 Task: Create a rule when a due date more than days from now is removed from a card by anyone.
Action: Mouse moved to (868, 258)
Screenshot: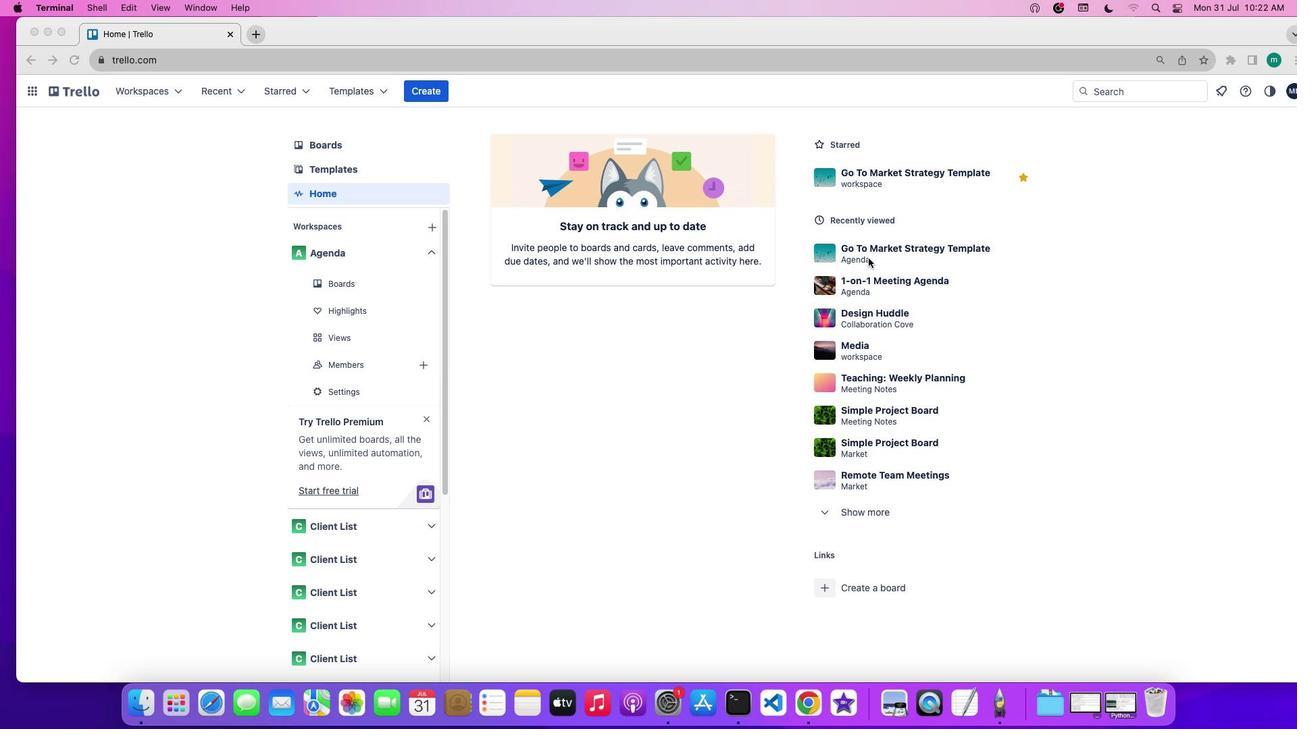 
Action: Mouse pressed left at (868, 258)
Screenshot: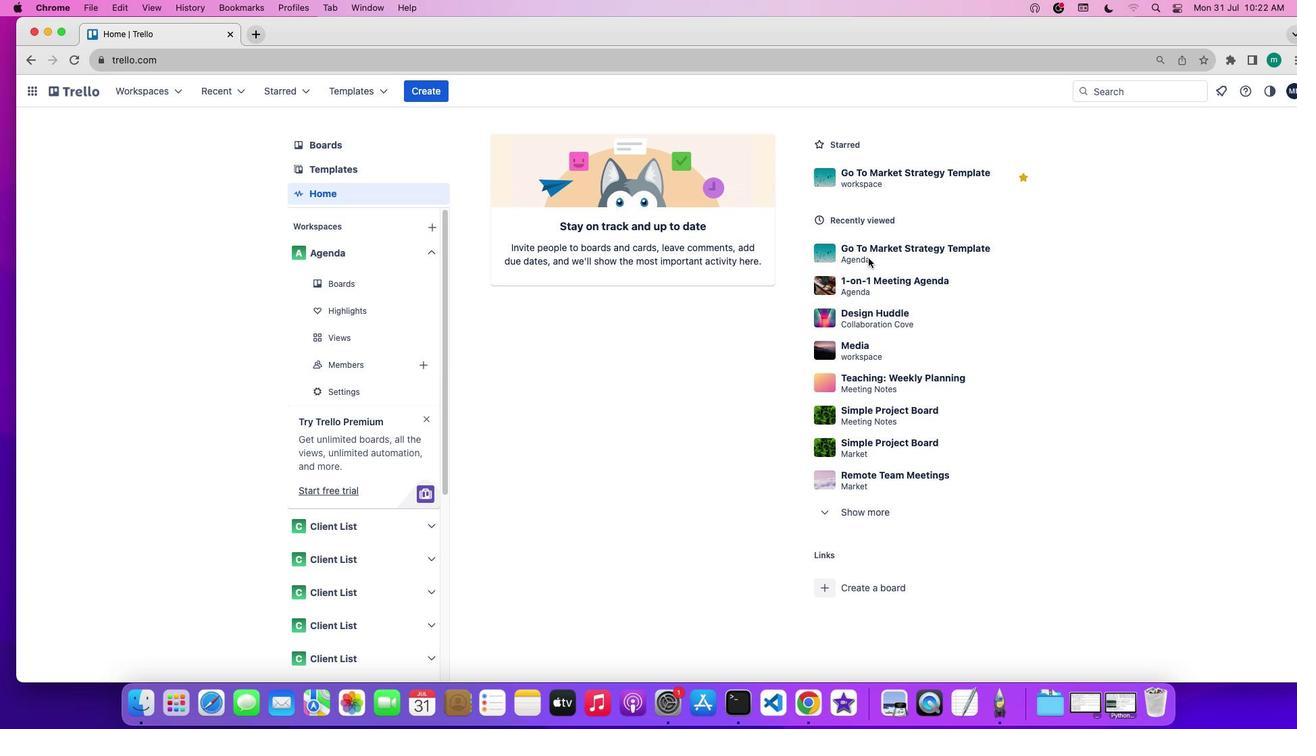 
Action: Mouse pressed left at (868, 258)
Screenshot: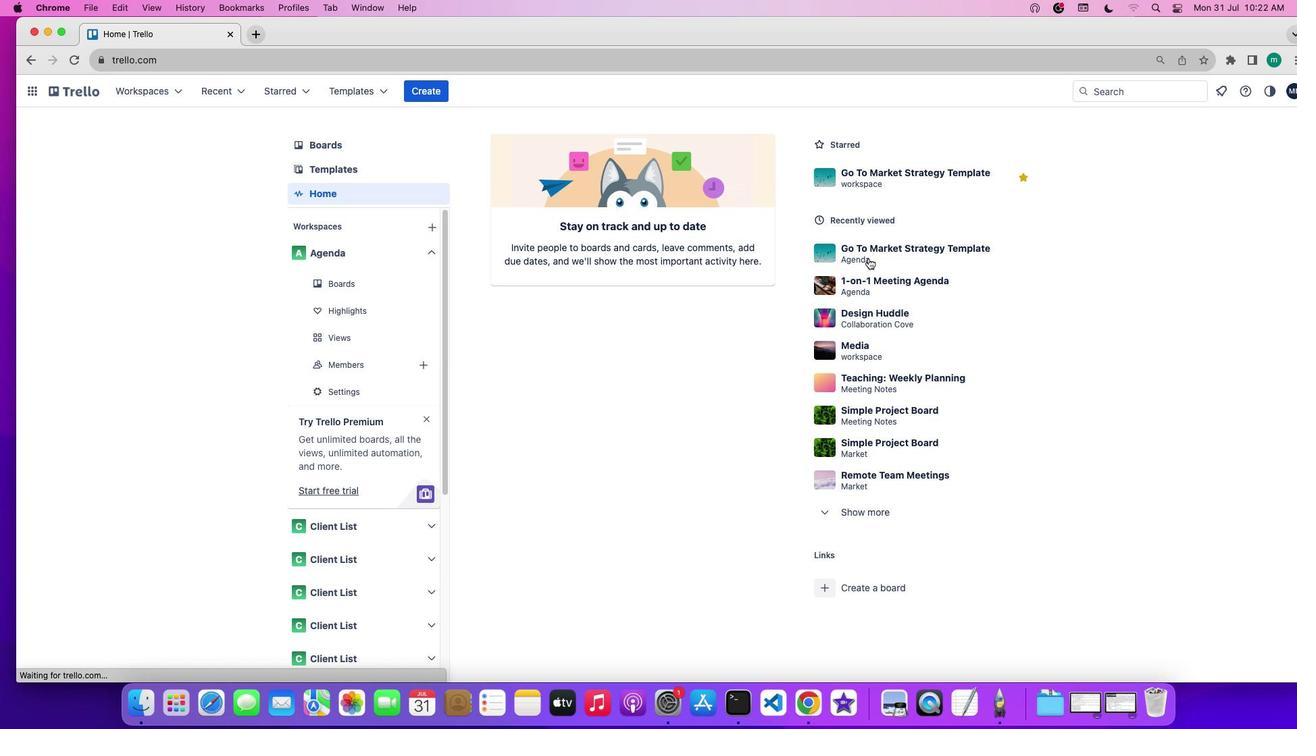 
Action: Mouse moved to (1124, 294)
Screenshot: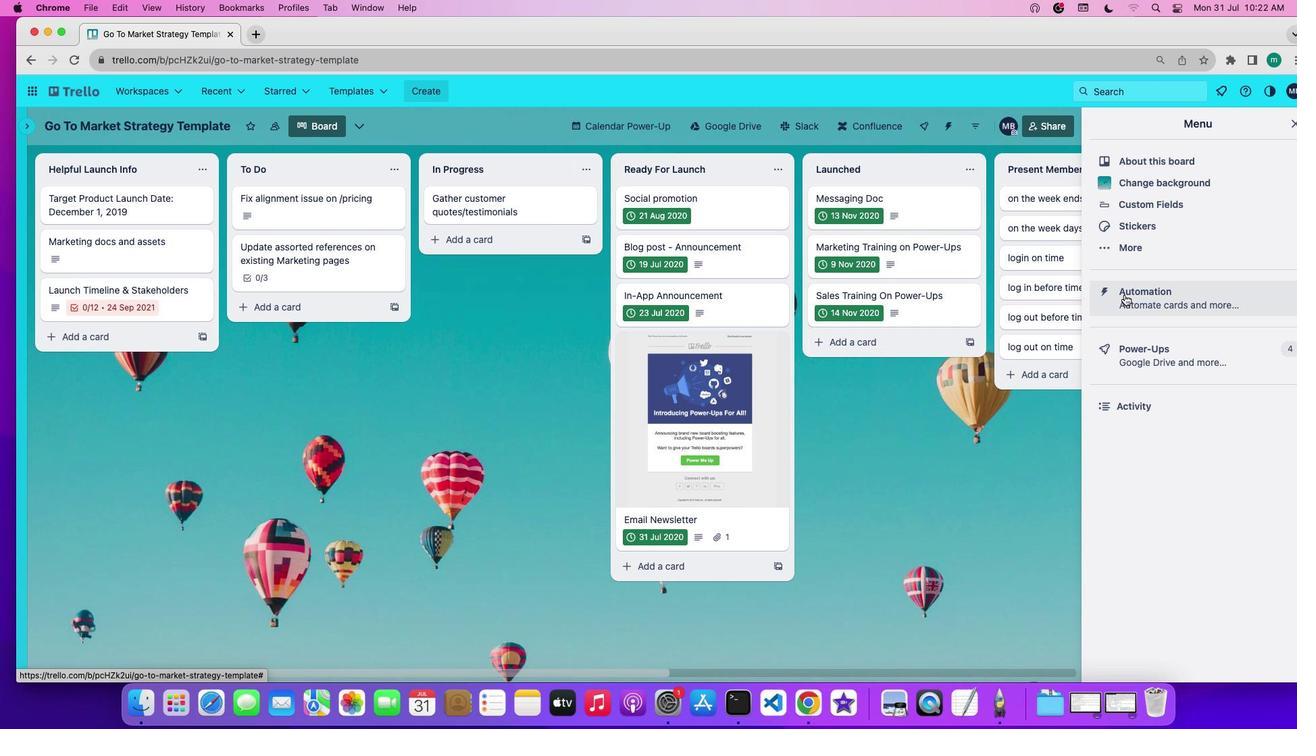 
Action: Mouse pressed left at (1124, 294)
Screenshot: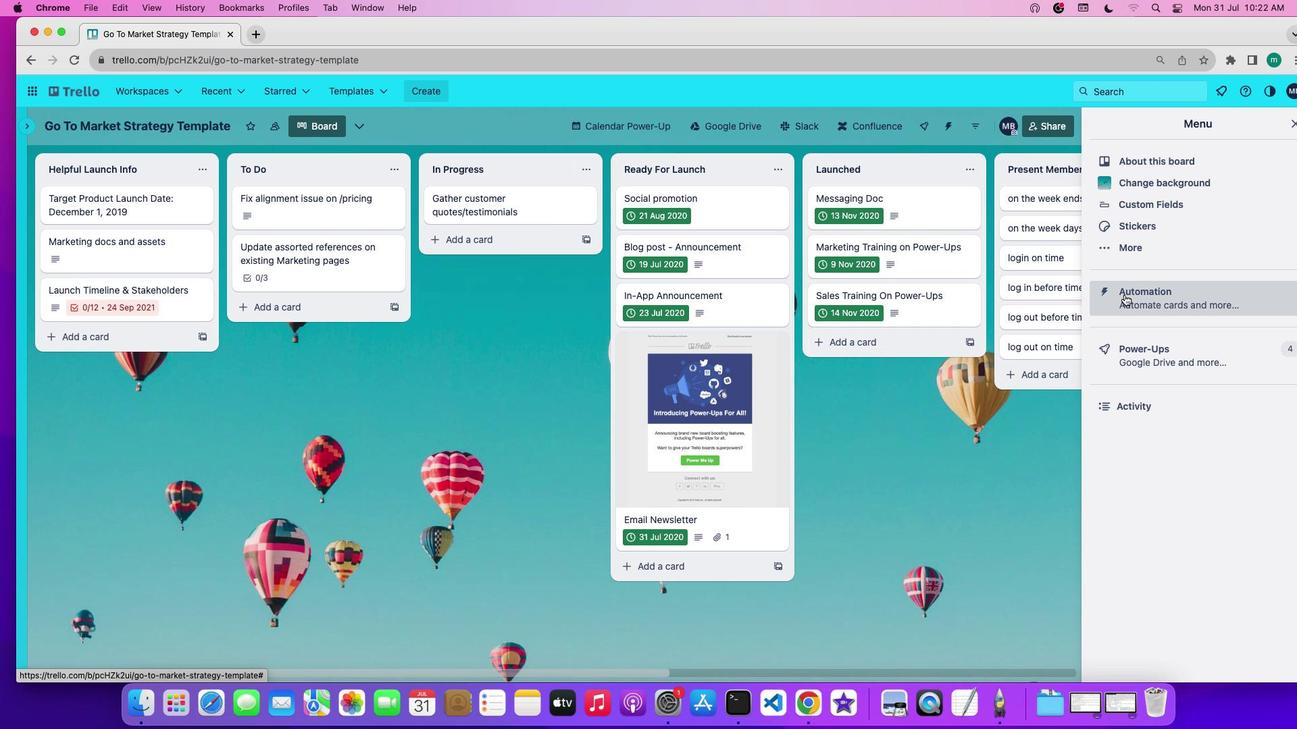 
Action: Mouse moved to (107, 244)
Screenshot: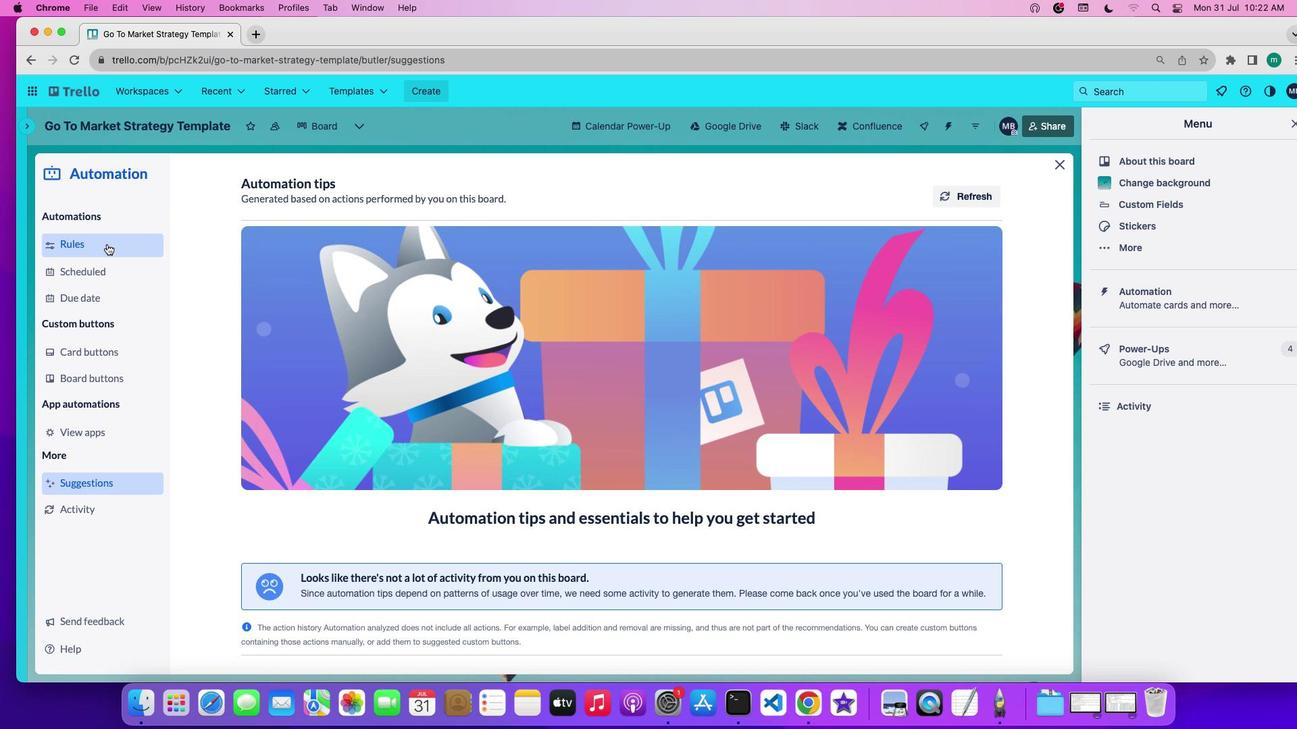 
Action: Mouse pressed left at (107, 244)
Screenshot: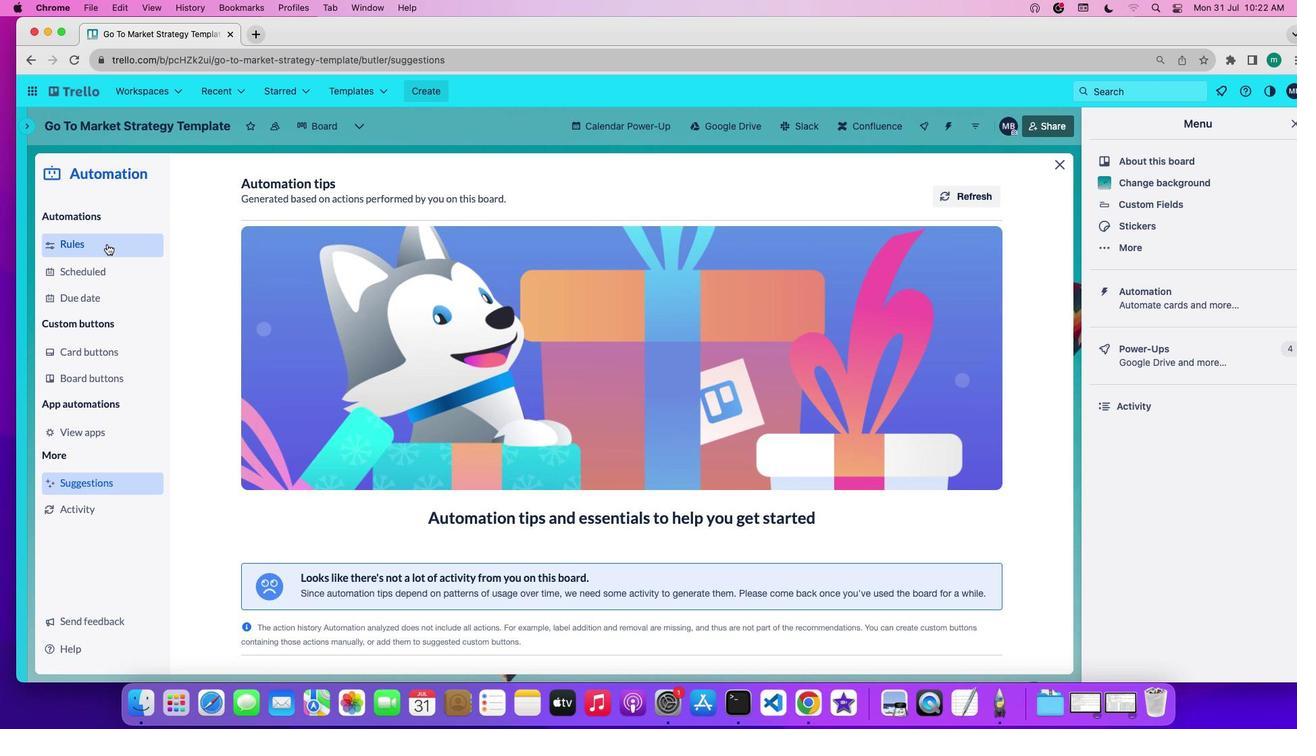 
Action: Mouse moved to (337, 481)
Screenshot: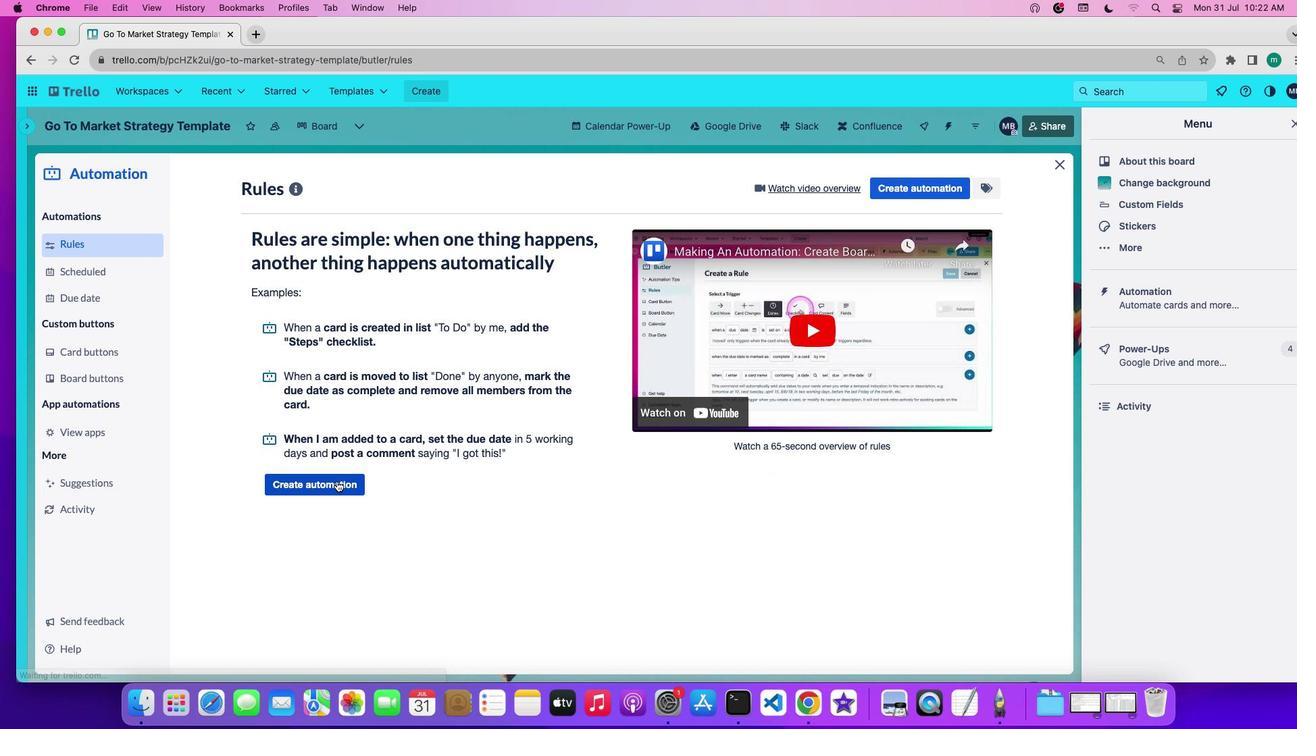 
Action: Mouse pressed left at (337, 481)
Screenshot: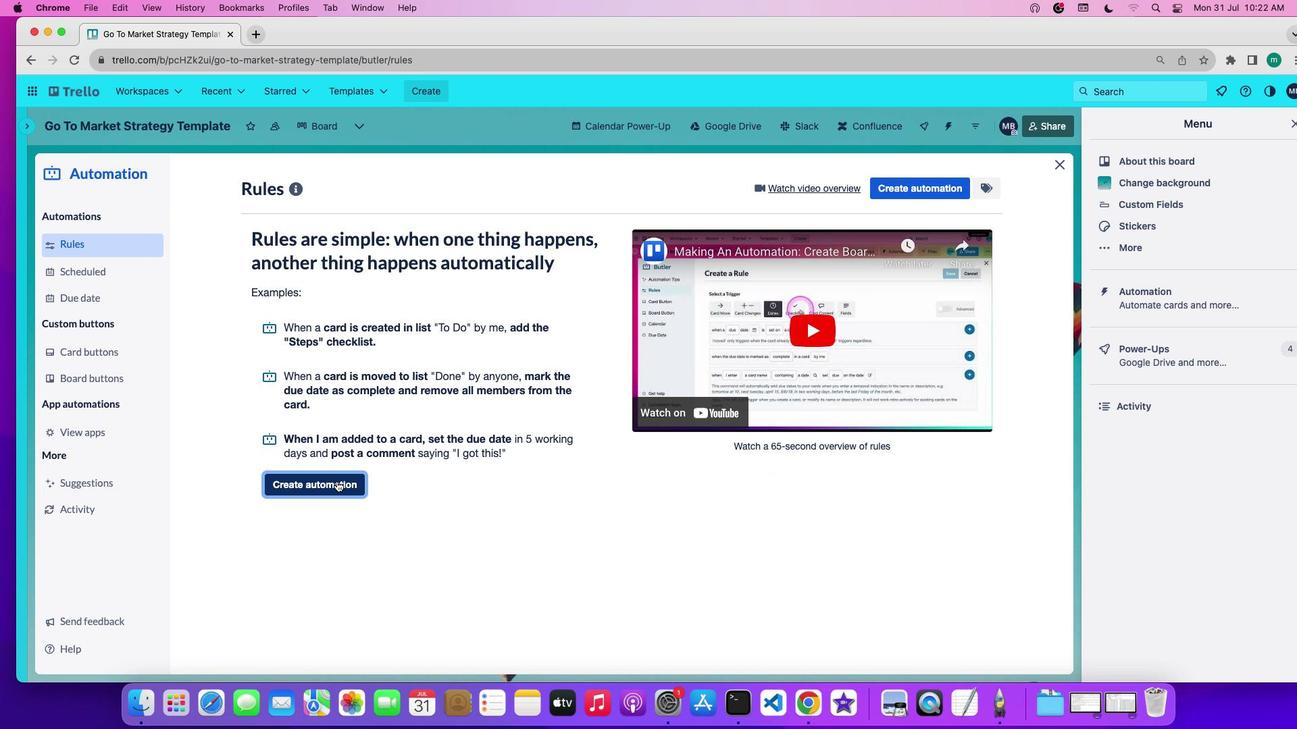 
Action: Mouse moved to (806, 324)
Screenshot: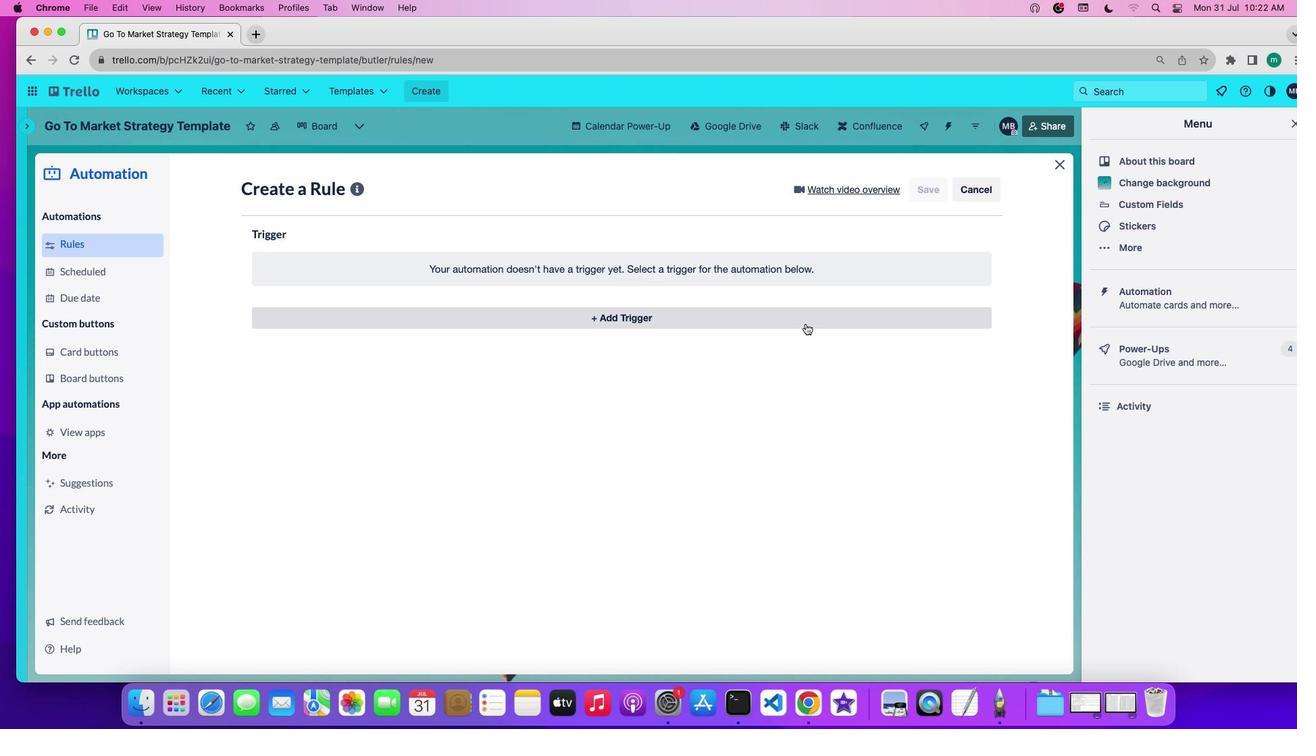 
Action: Mouse pressed left at (806, 324)
Screenshot: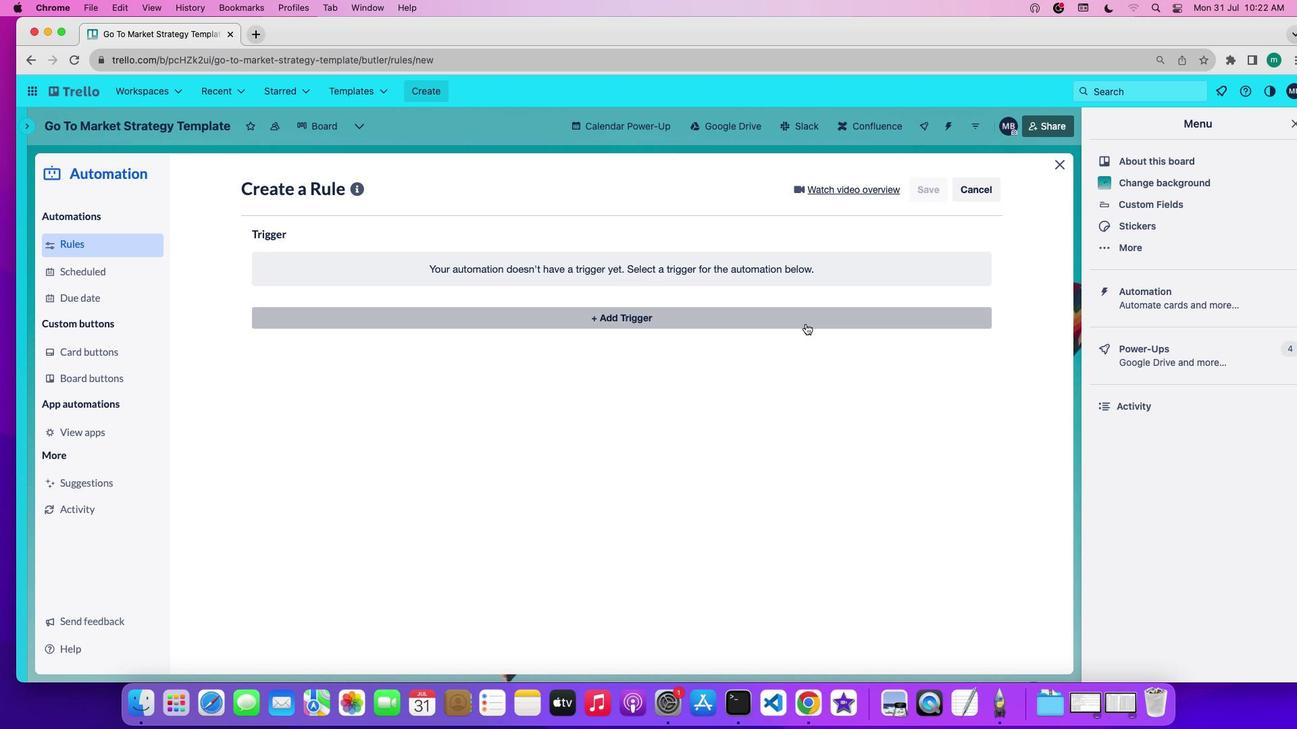 
Action: Mouse moved to (395, 361)
Screenshot: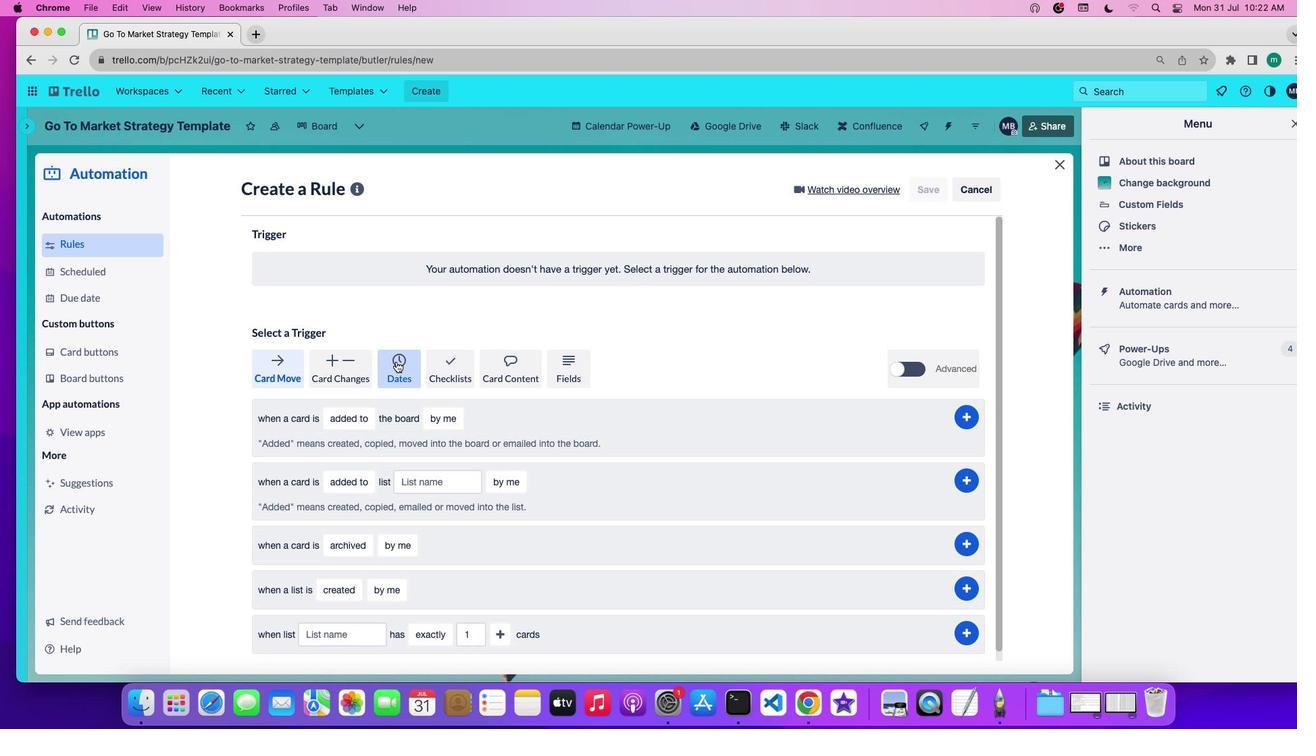 
Action: Mouse pressed left at (395, 361)
Screenshot: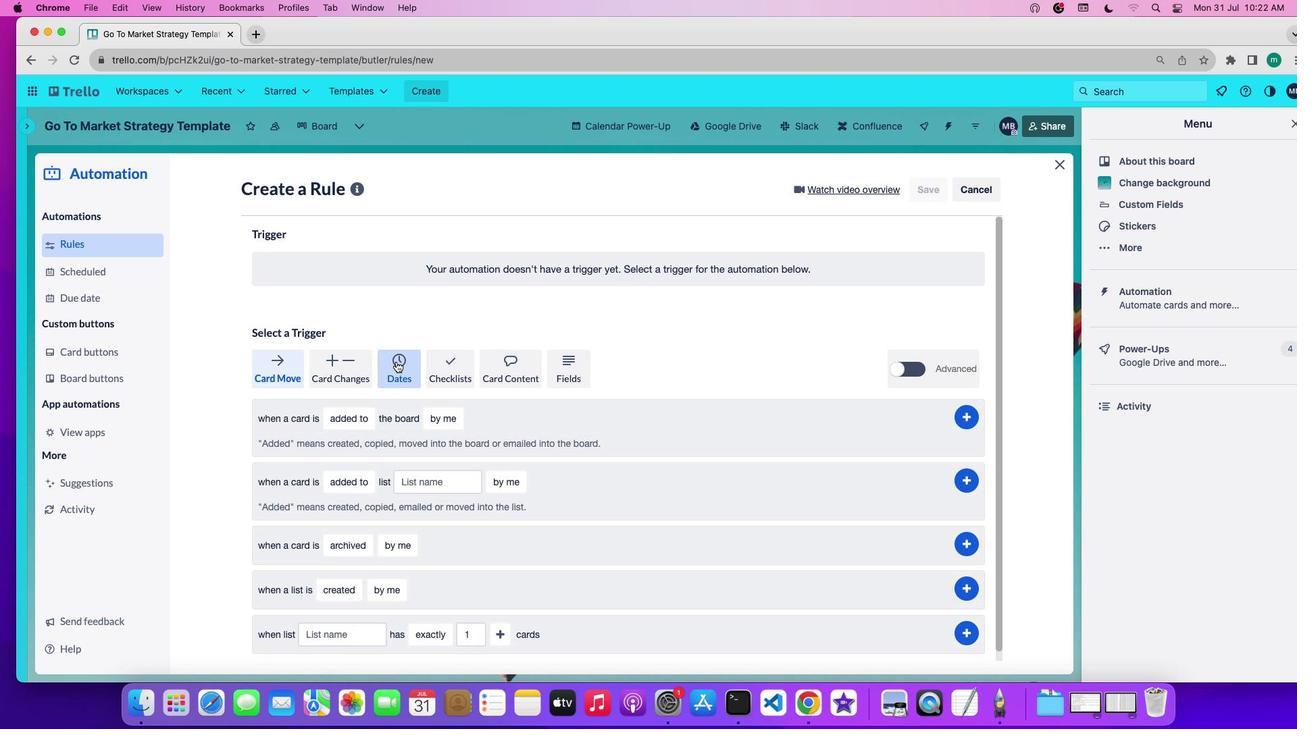 
Action: Mouse moved to (318, 412)
Screenshot: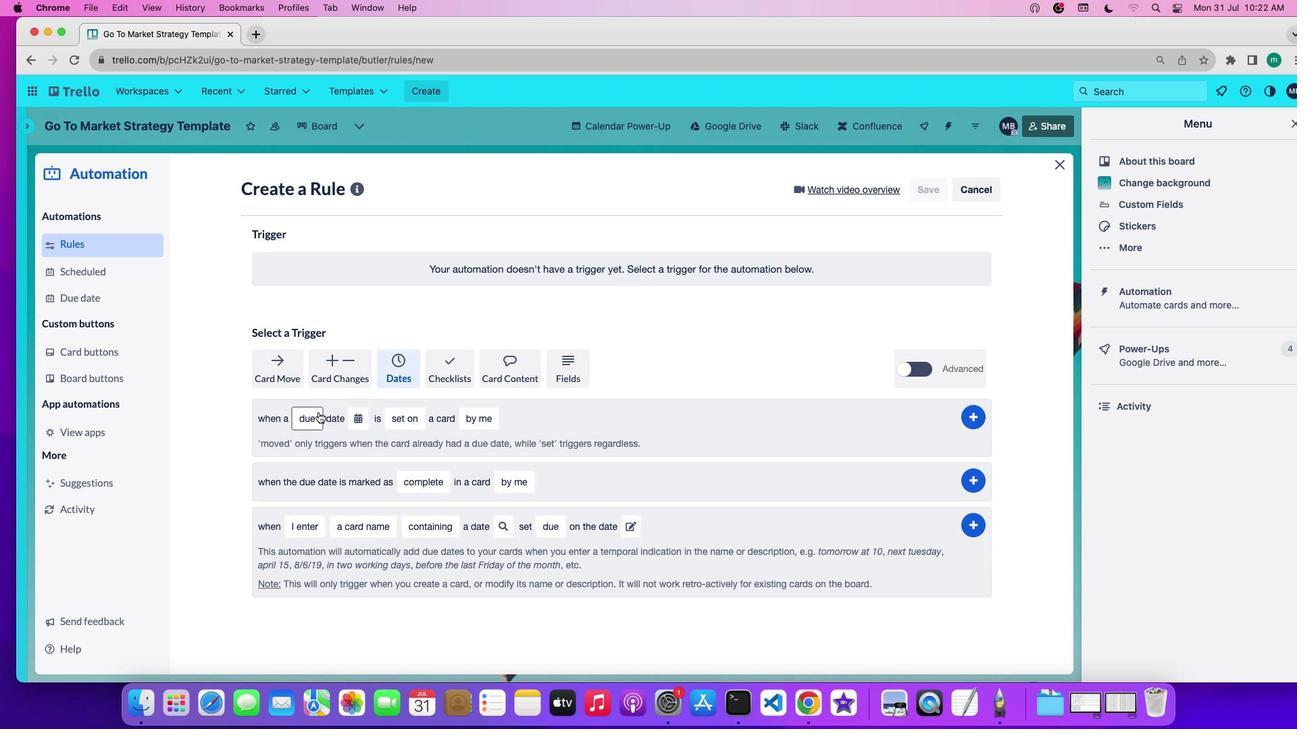 
Action: Mouse pressed left at (318, 412)
Screenshot: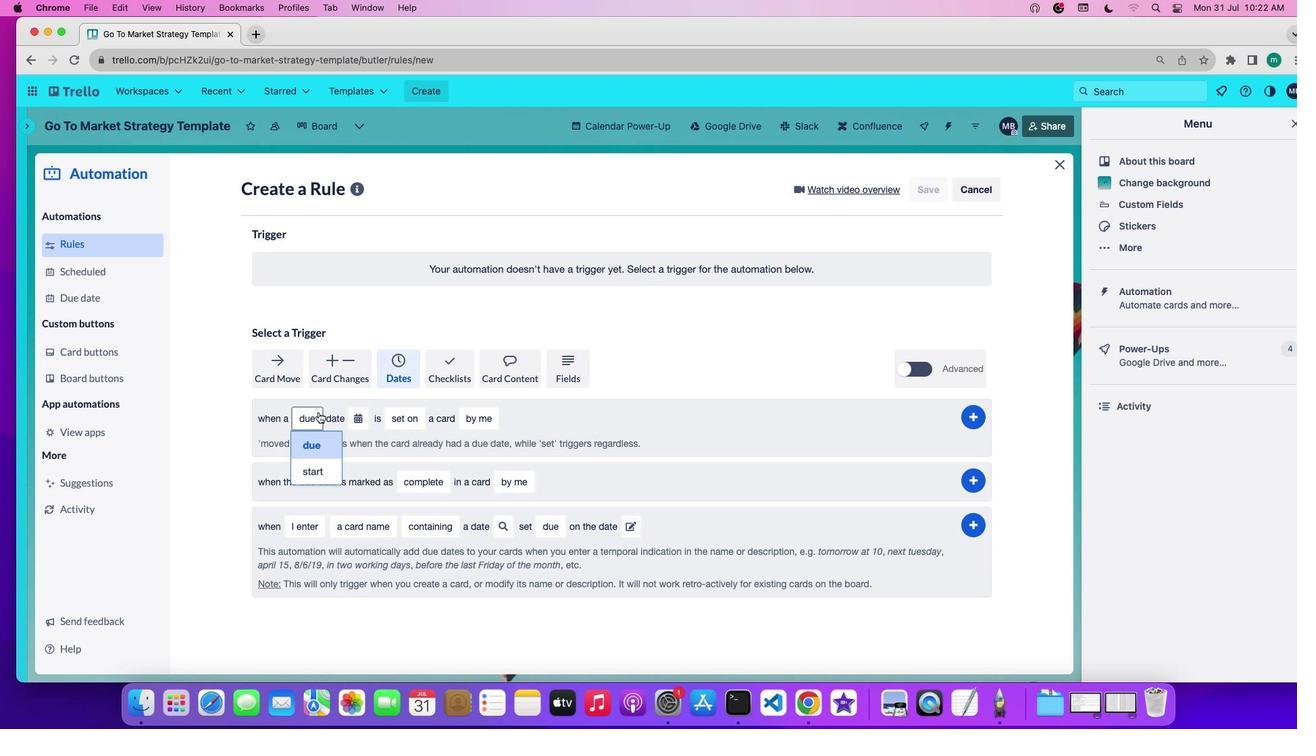 
Action: Mouse moved to (313, 441)
Screenshot: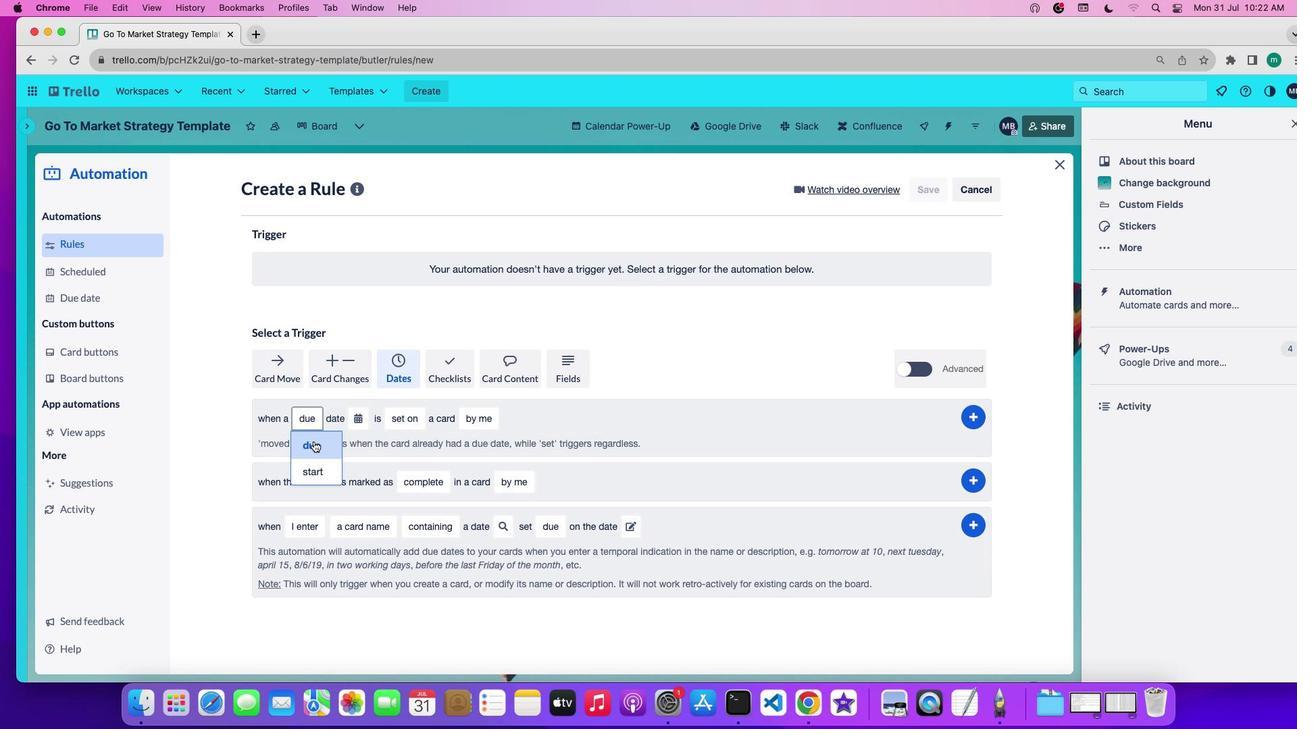 
Action: Mouse pressed left at (313, 441)
Screenshot: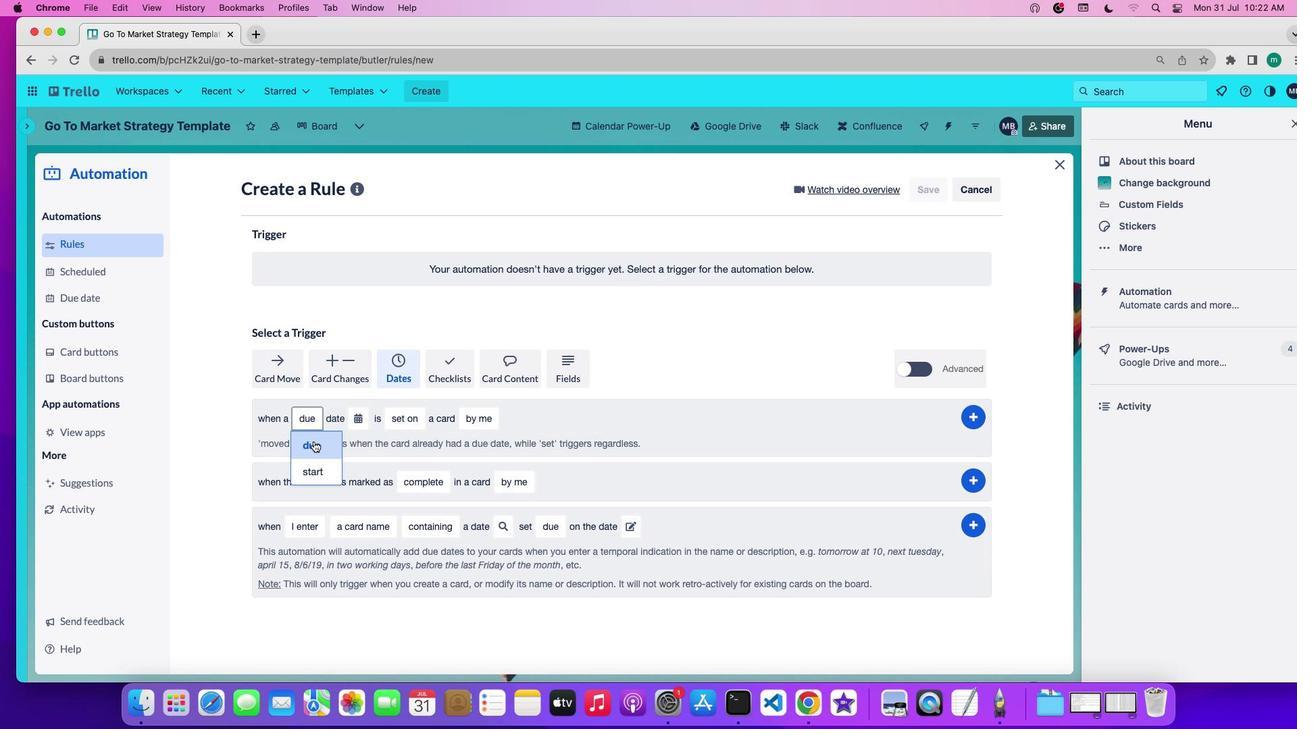 
Action: Mouse moved to (355, 418)
Screenshot: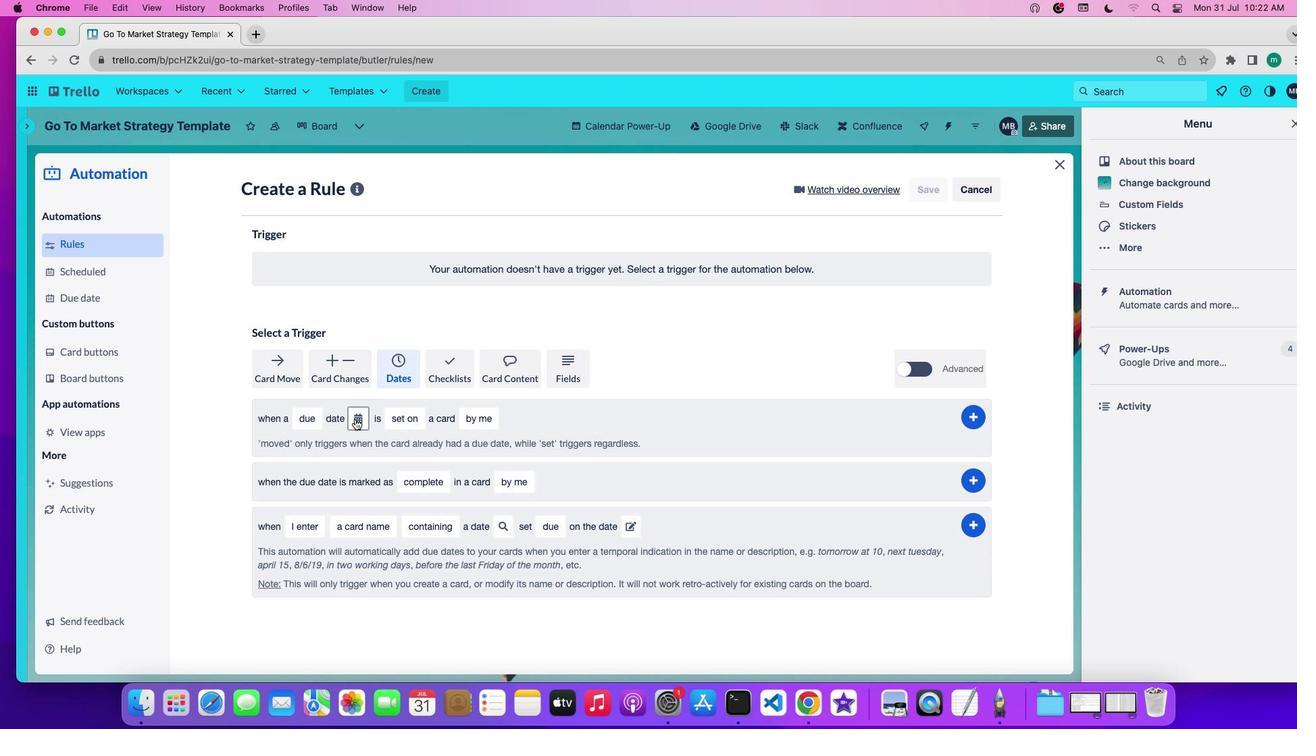 
Action: Mouse pressed left at (355, 418)
Screenshot: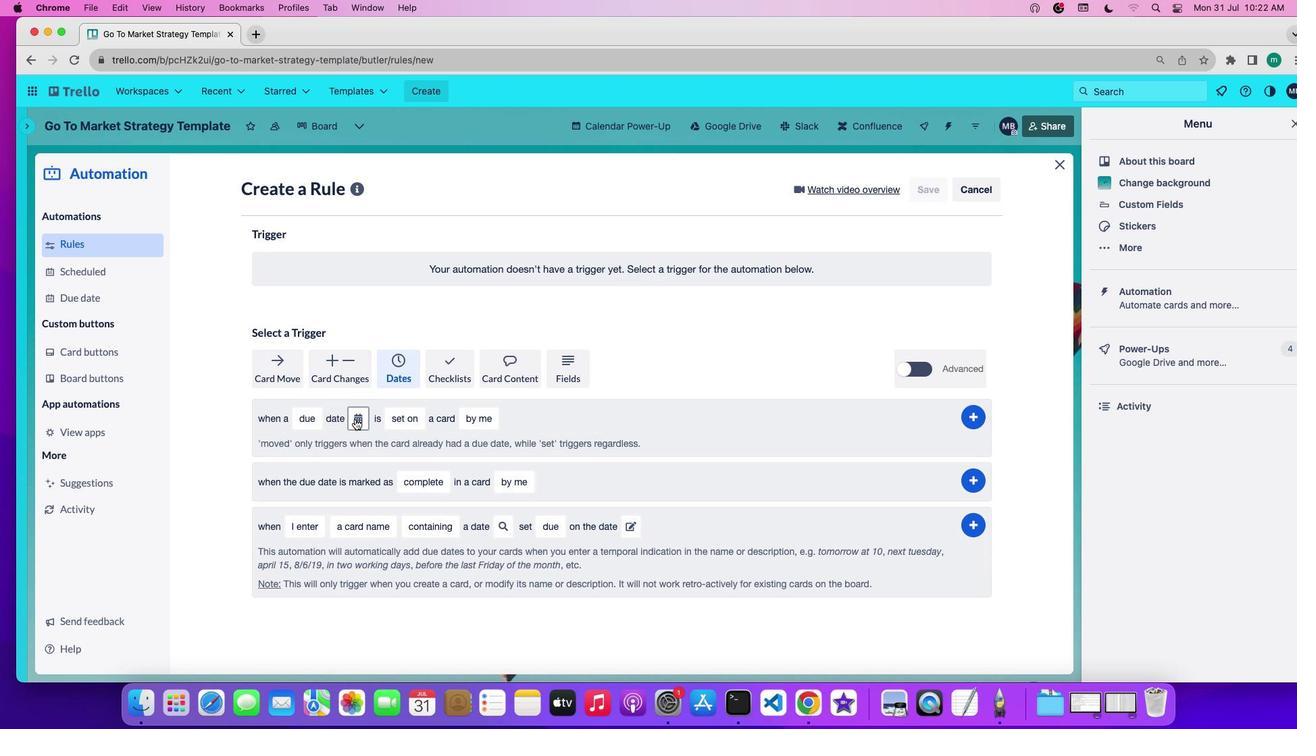 
Action: Mouse moved to (376, 505)
Screenshot: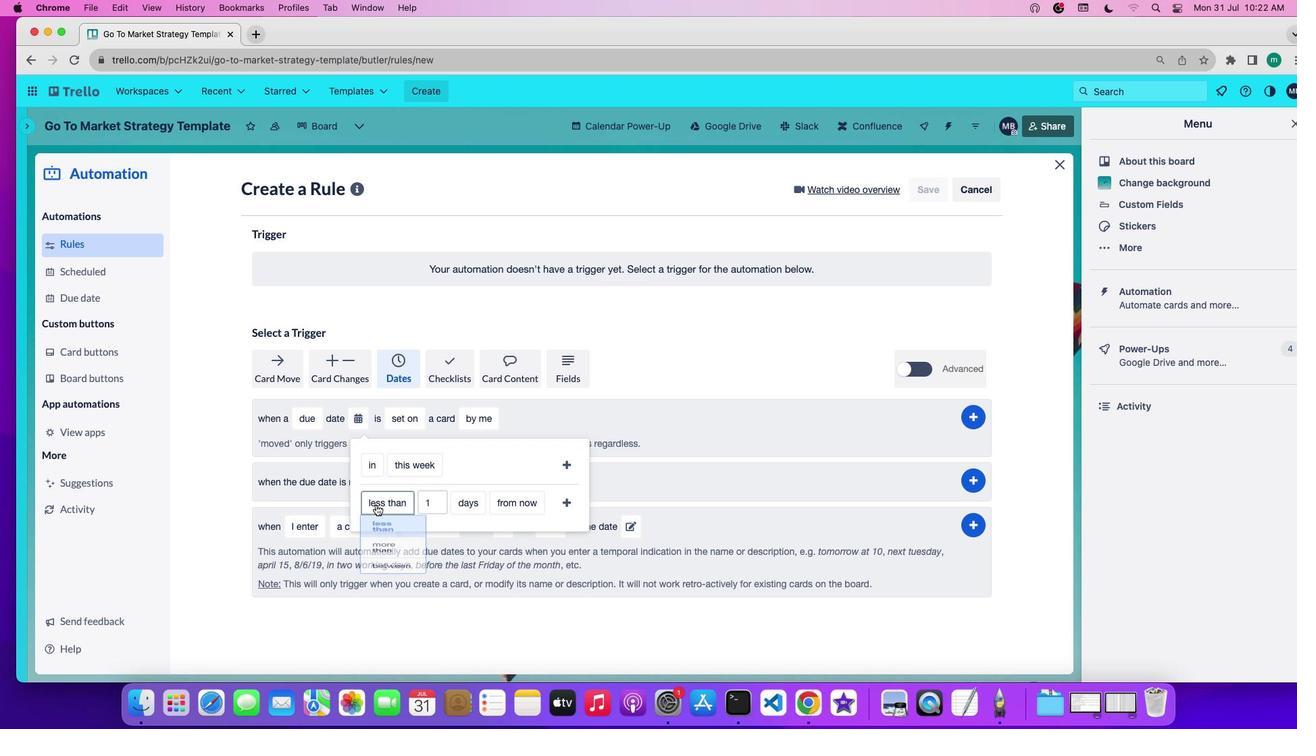 
Action: Mouse pressed left at (376, 505)
Screenshot: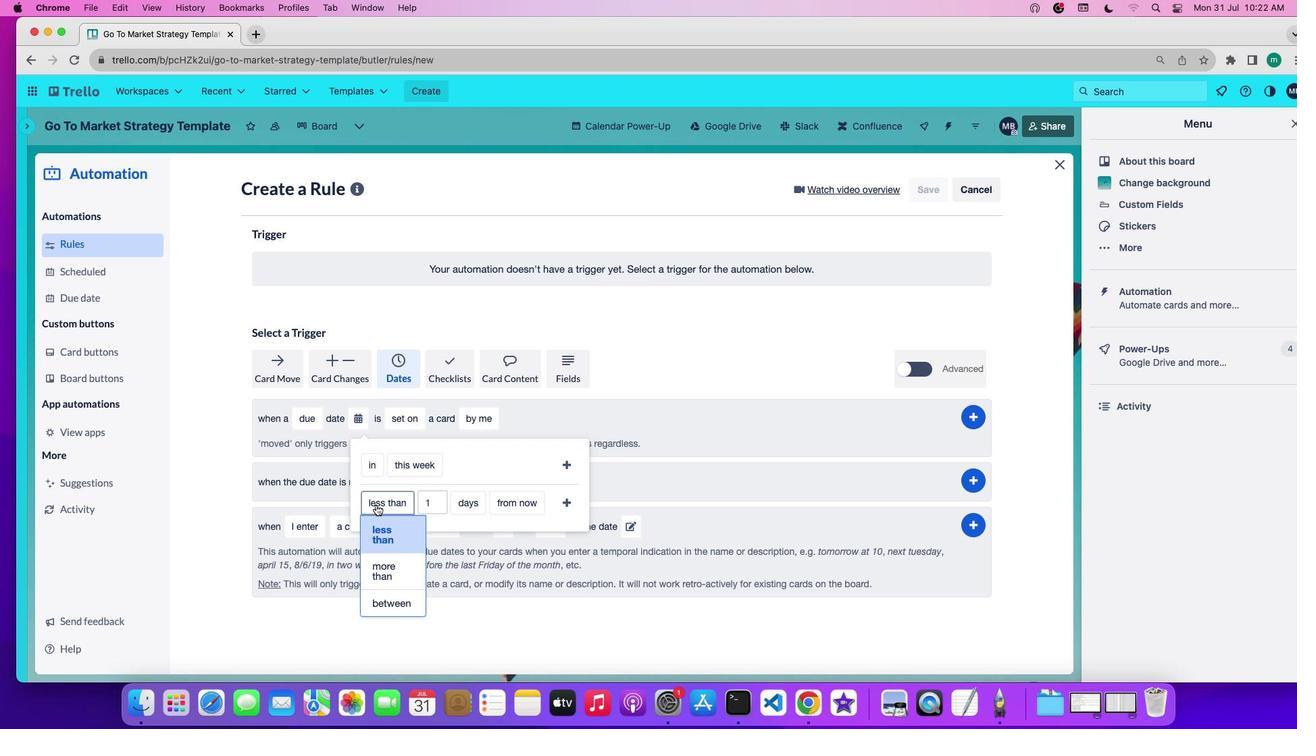 
Action: Mouse moved to (392, 572)
Screenshot: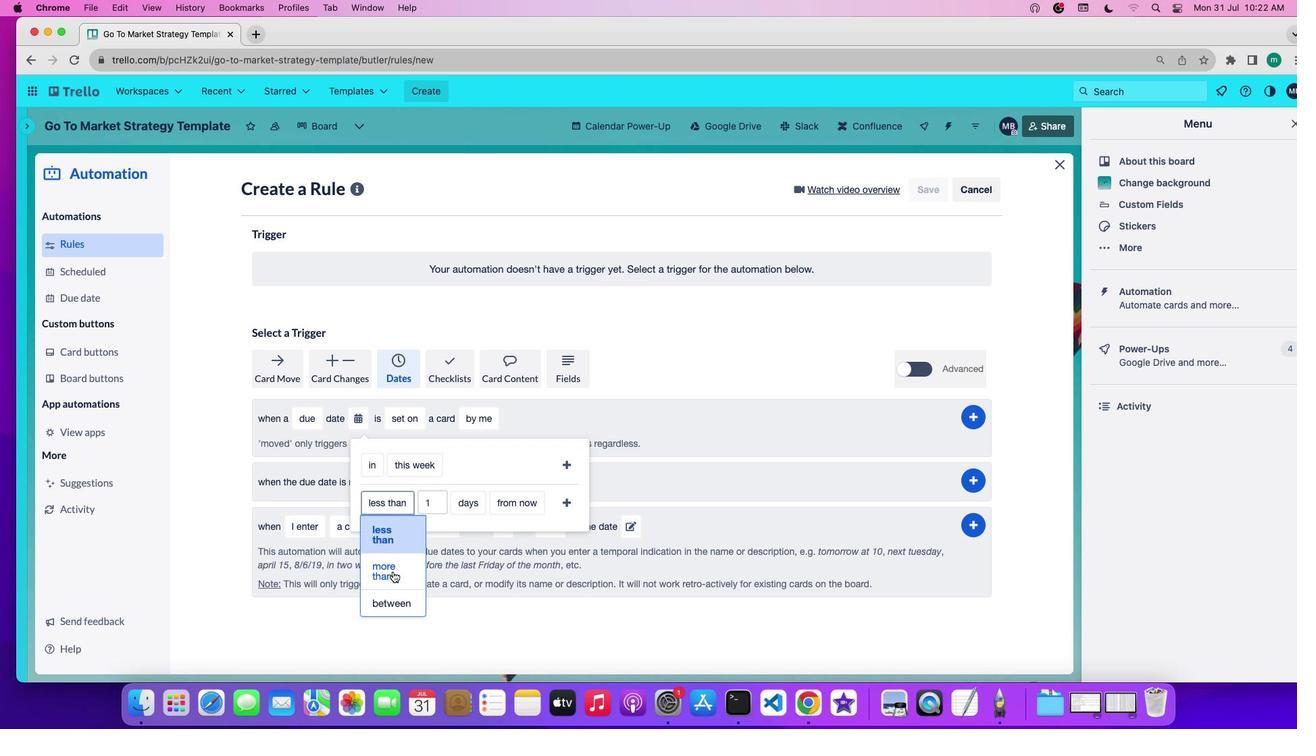 
Action: Mouse pressed left at (392, 572)
Screenshot: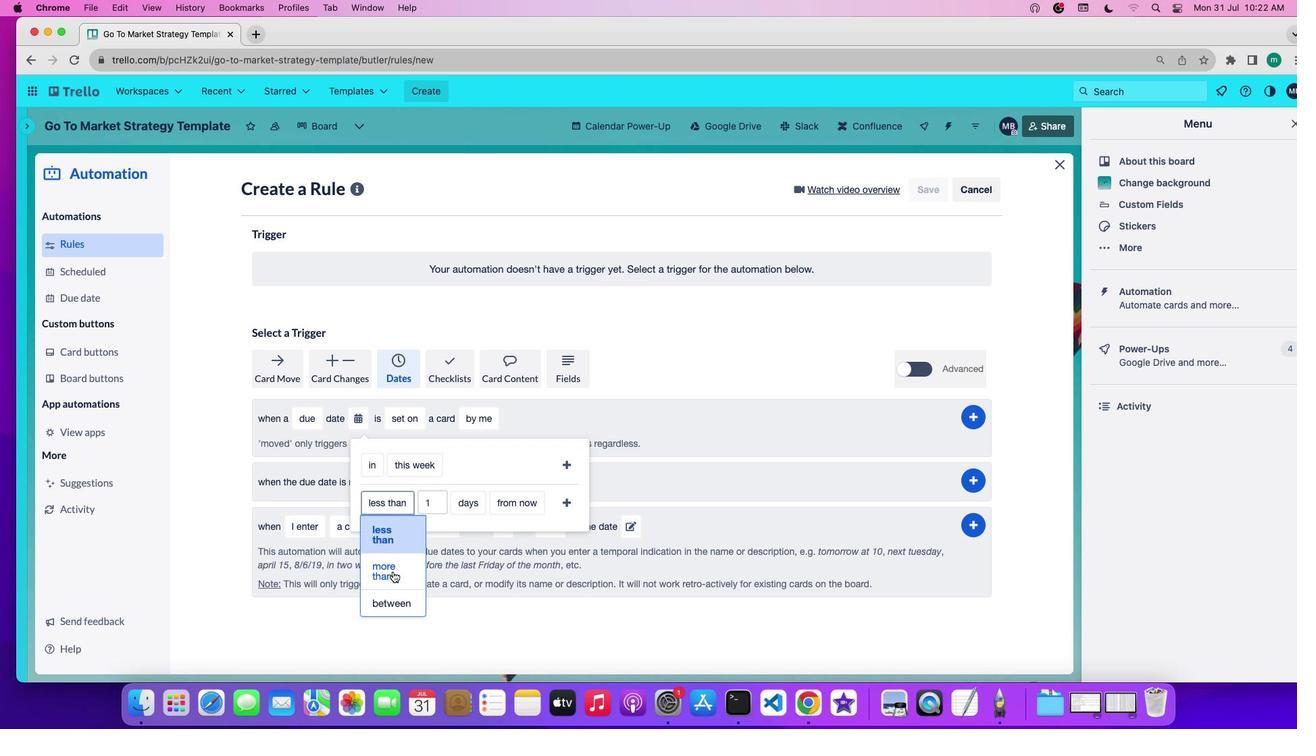 
Action: Mouse moved to (451, 510)
Screenshot: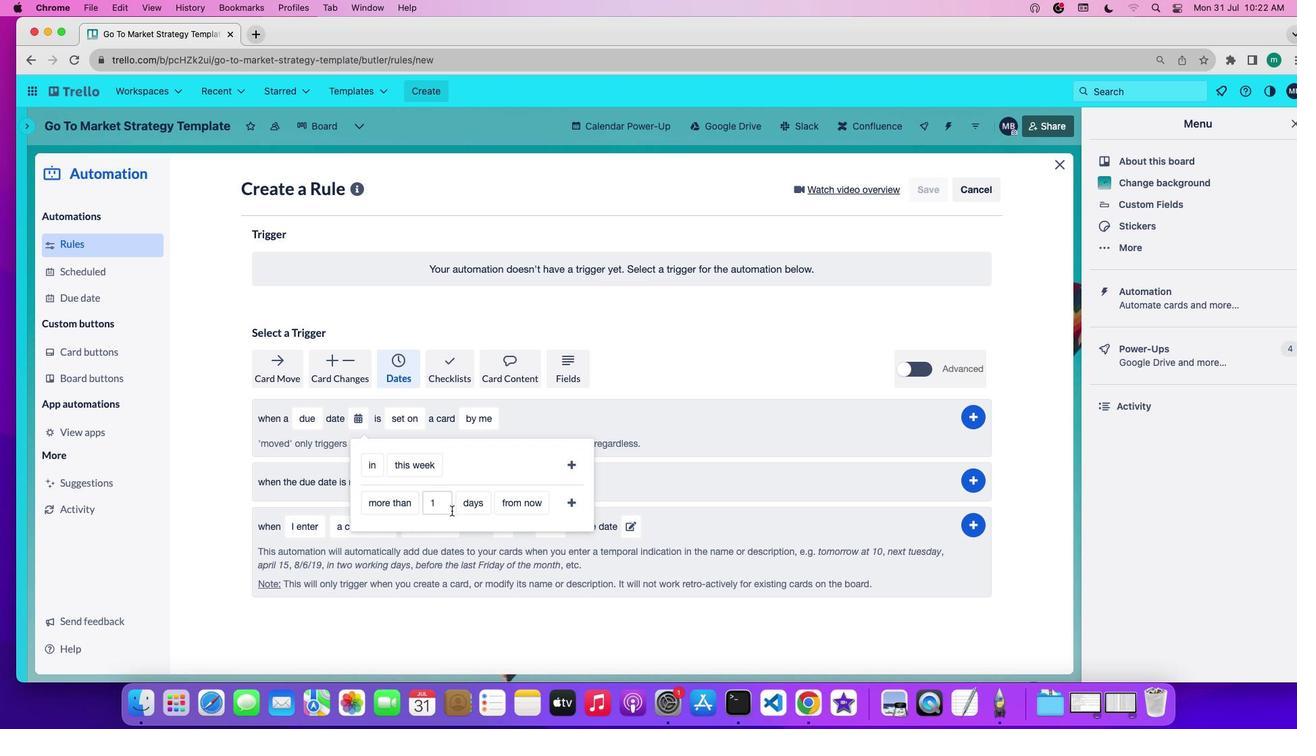 
Action: Mouse pressed left at (451, 510)
Screenshot: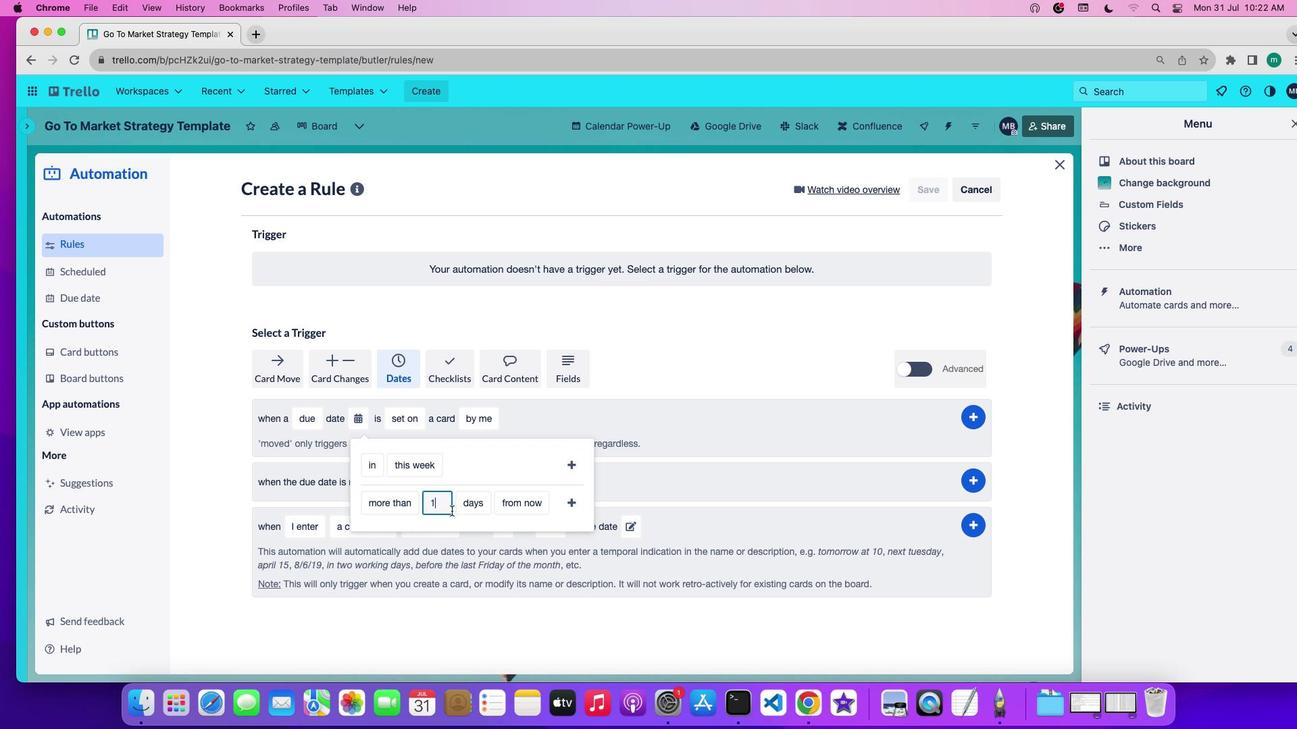 
Action: Key pressed Key.backspace'2'
Screenshot: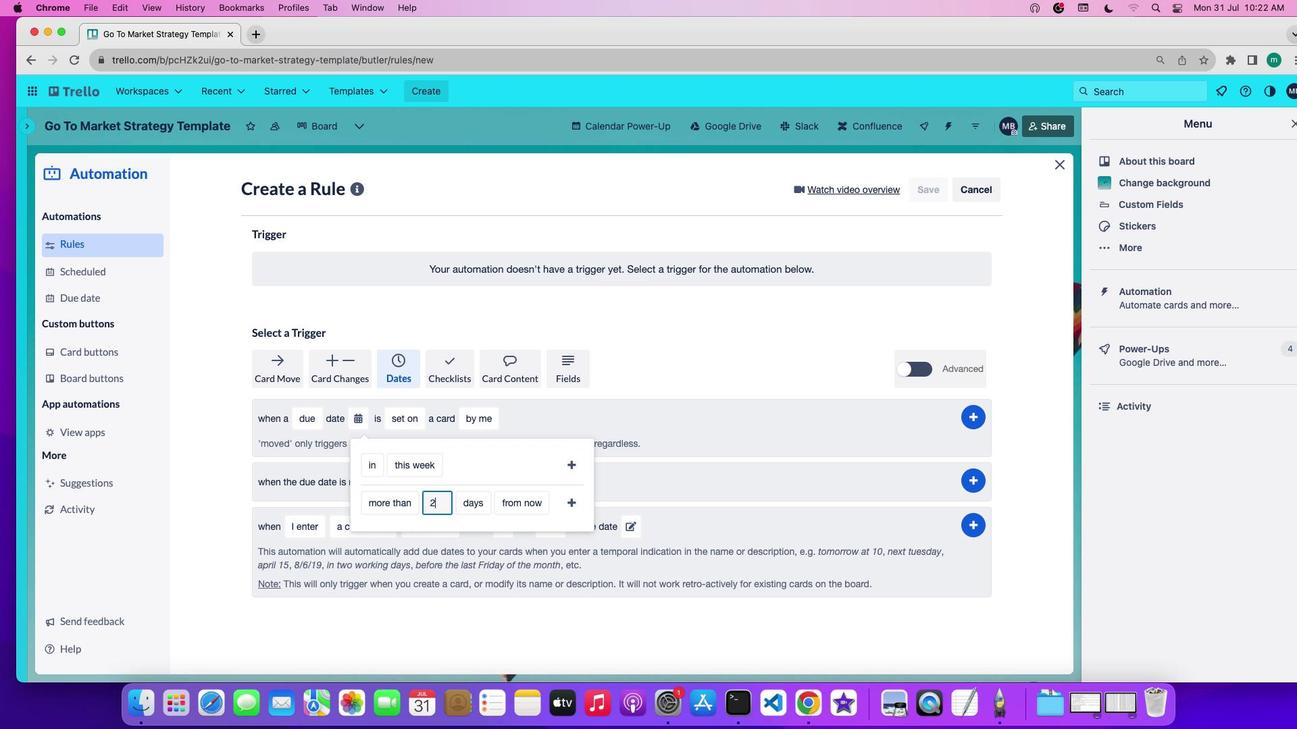 
Action: Mouse moved to (487, 508)
Screenshot: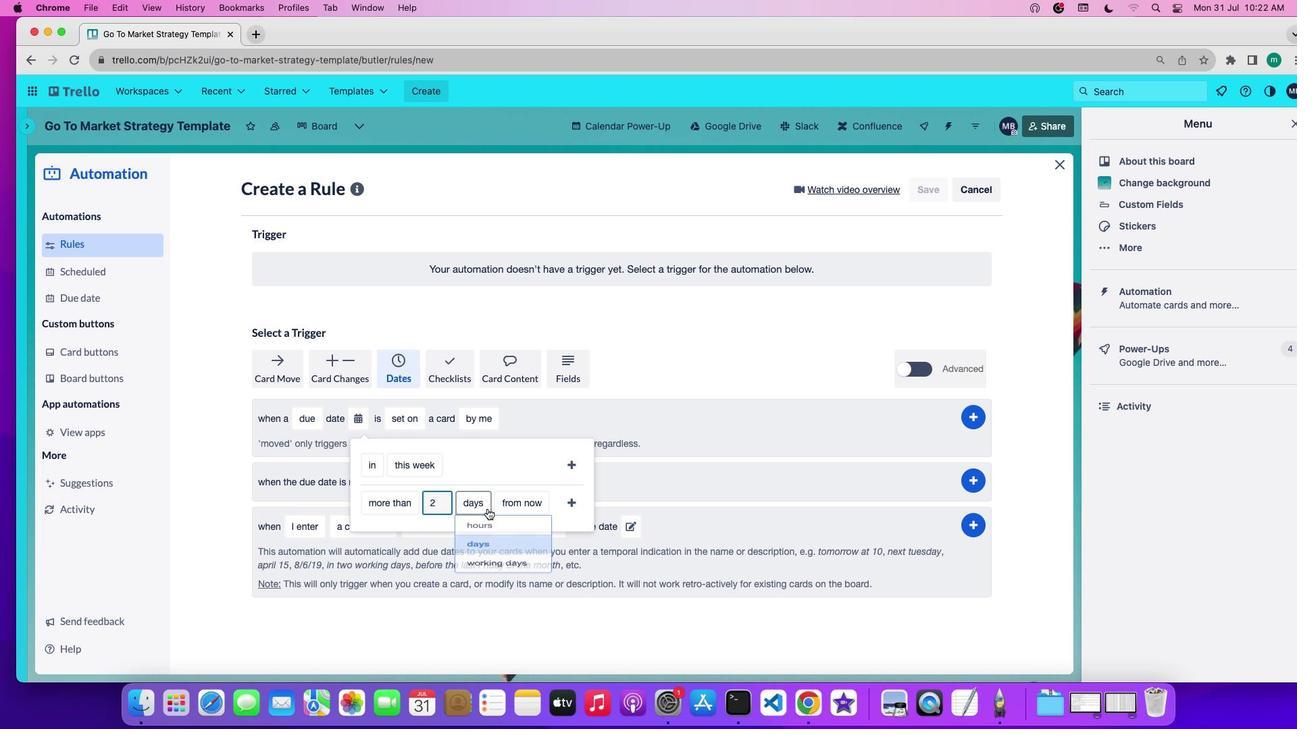 
Action: Mouse pressed left at (487, 508)
Screenshot: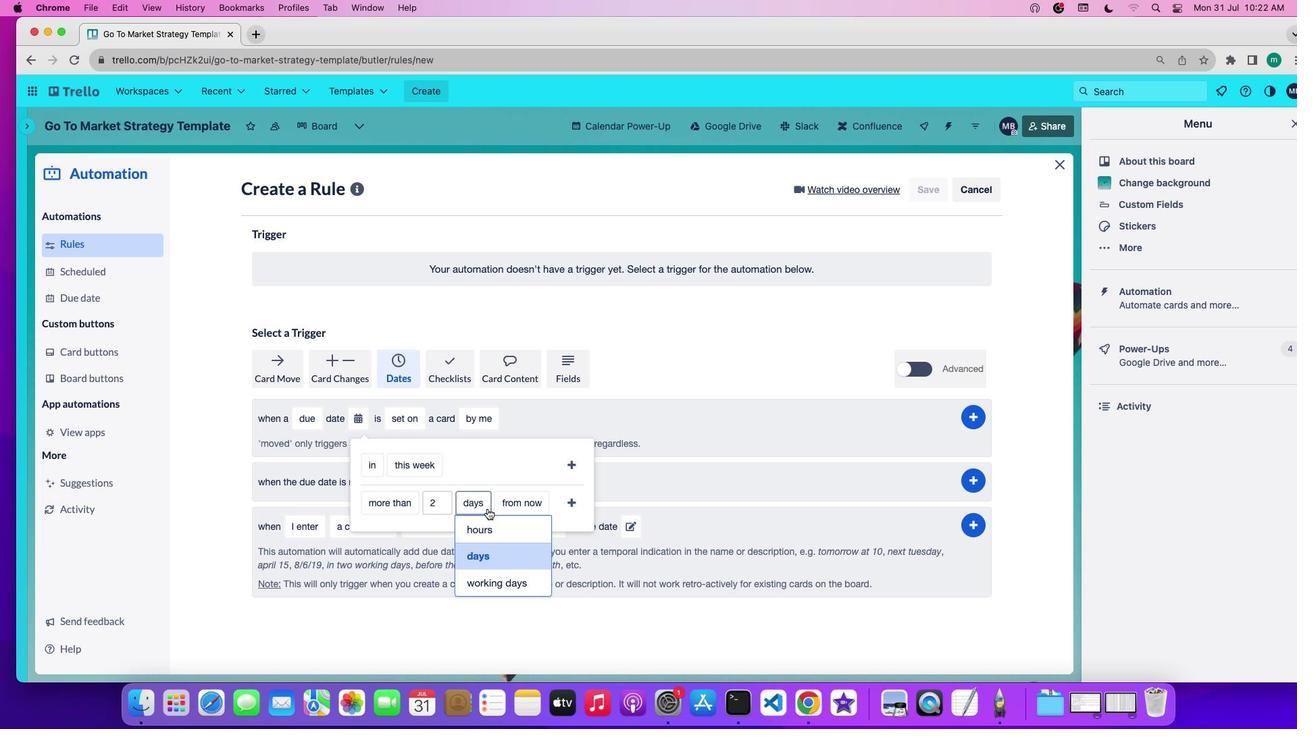 
Action: Mouse moved to (487, 559)
Screenshot: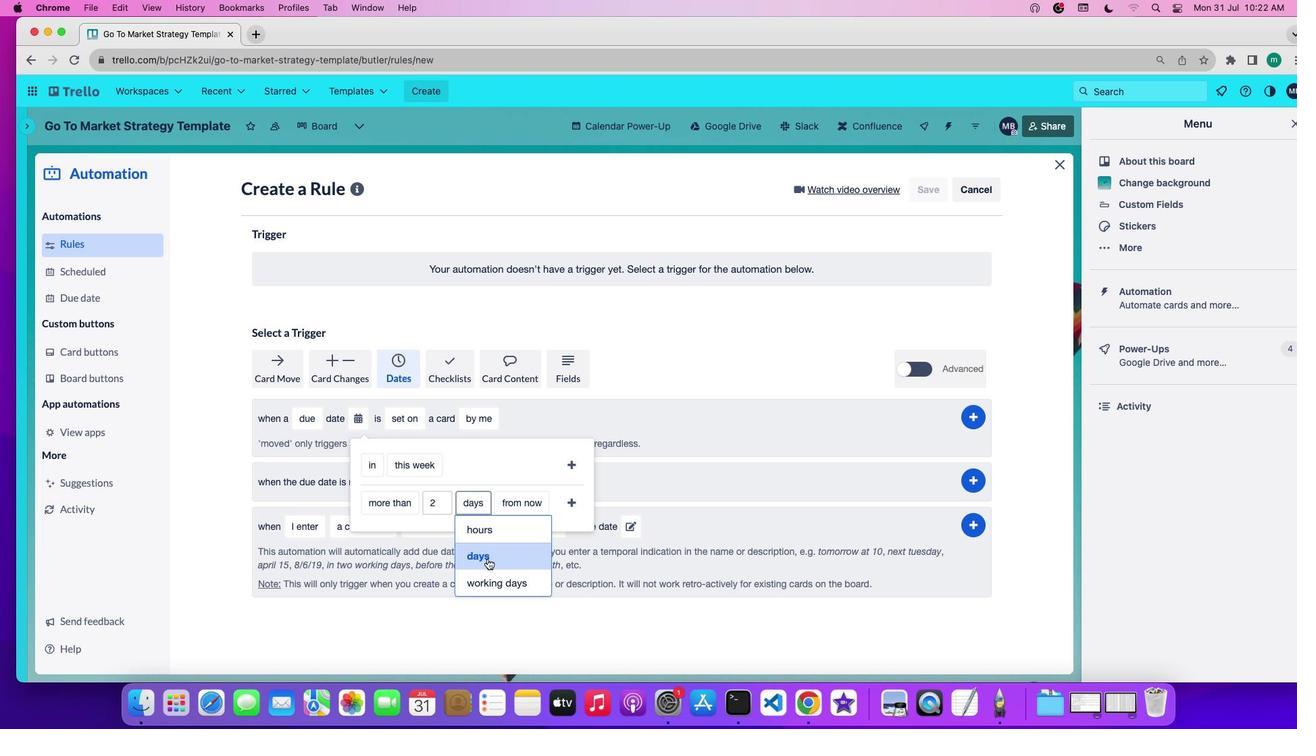
Action: Mouse pressed left at (487, 559)
Screenshot: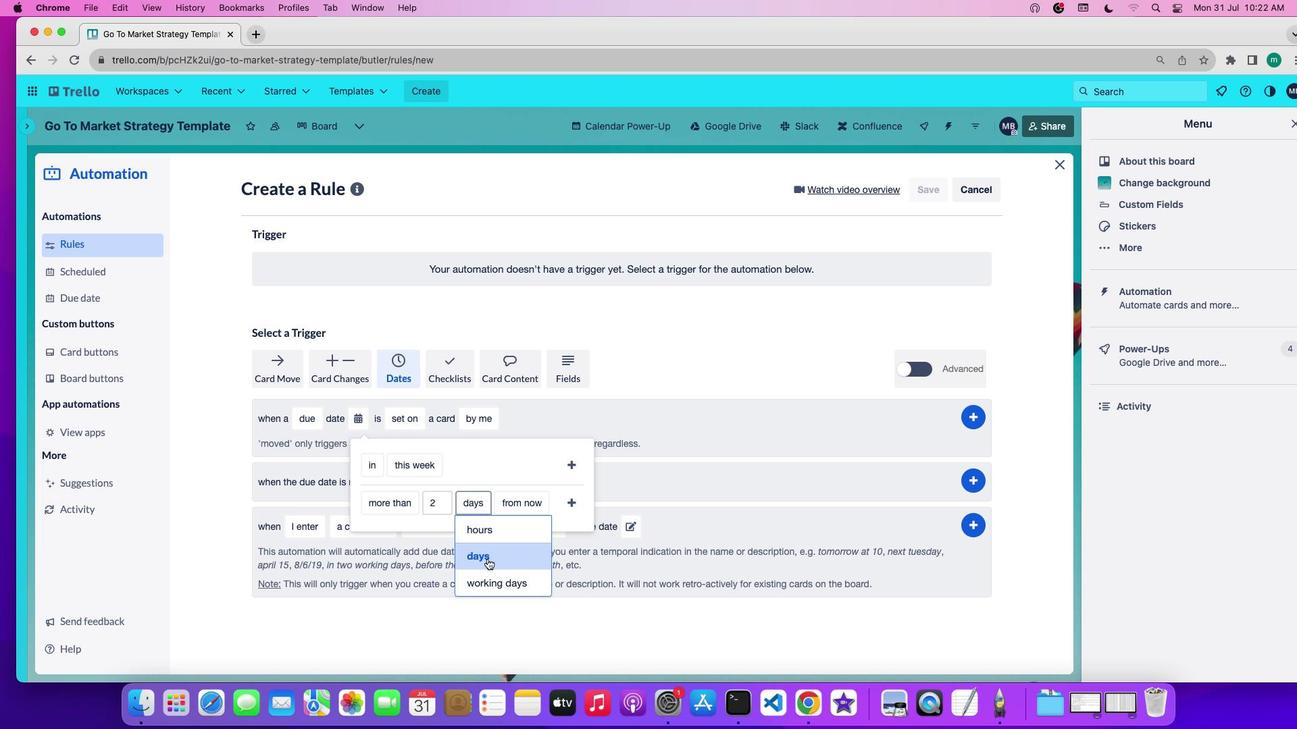 
Action: Mouse moved to (521, 508)
Screenshot: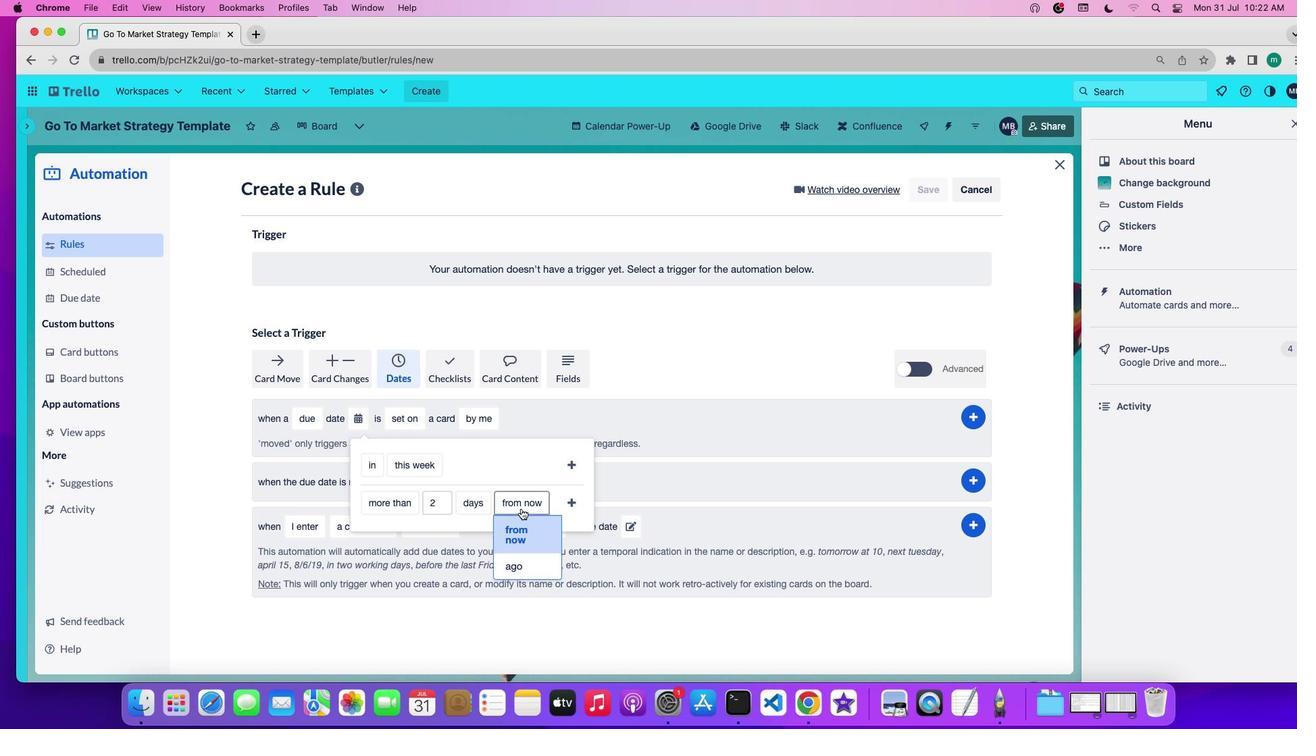 
Action: Mouse pressed left at (521, 508)
Screenshot: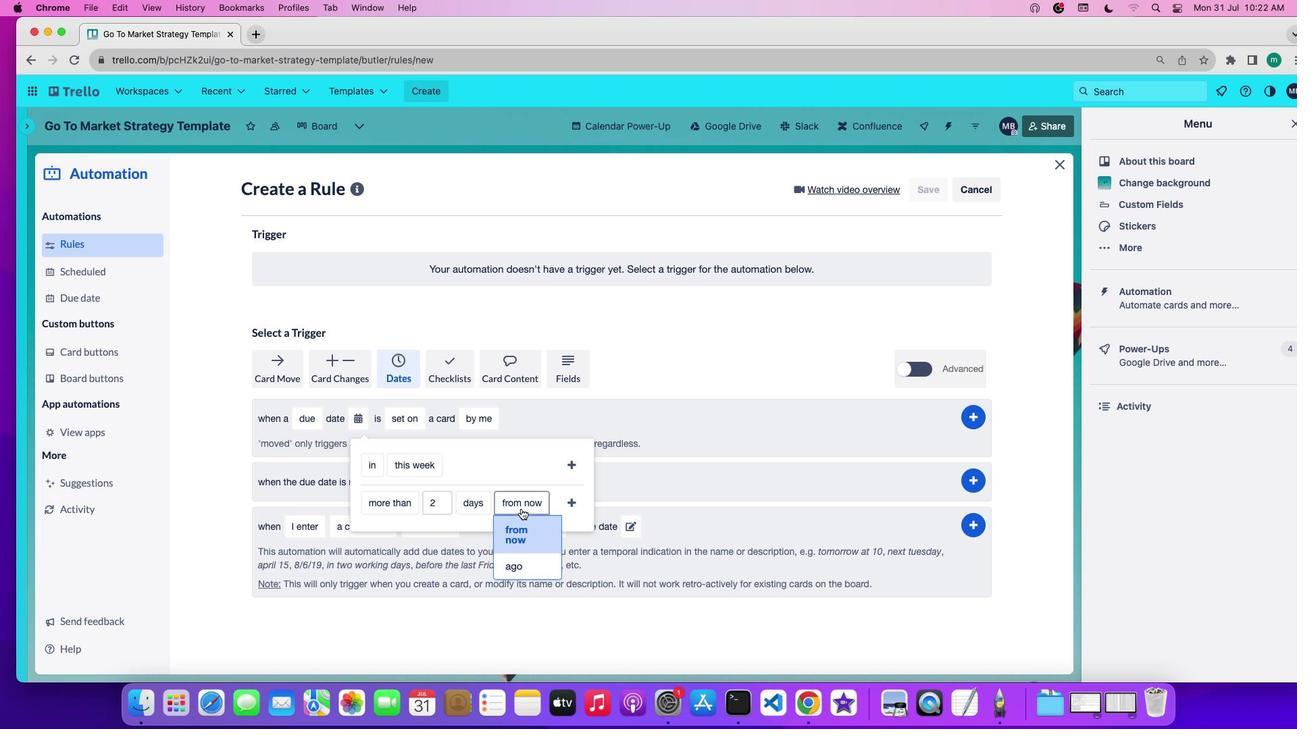 
Action: Mouse moved to (527, 539)
Screenshot: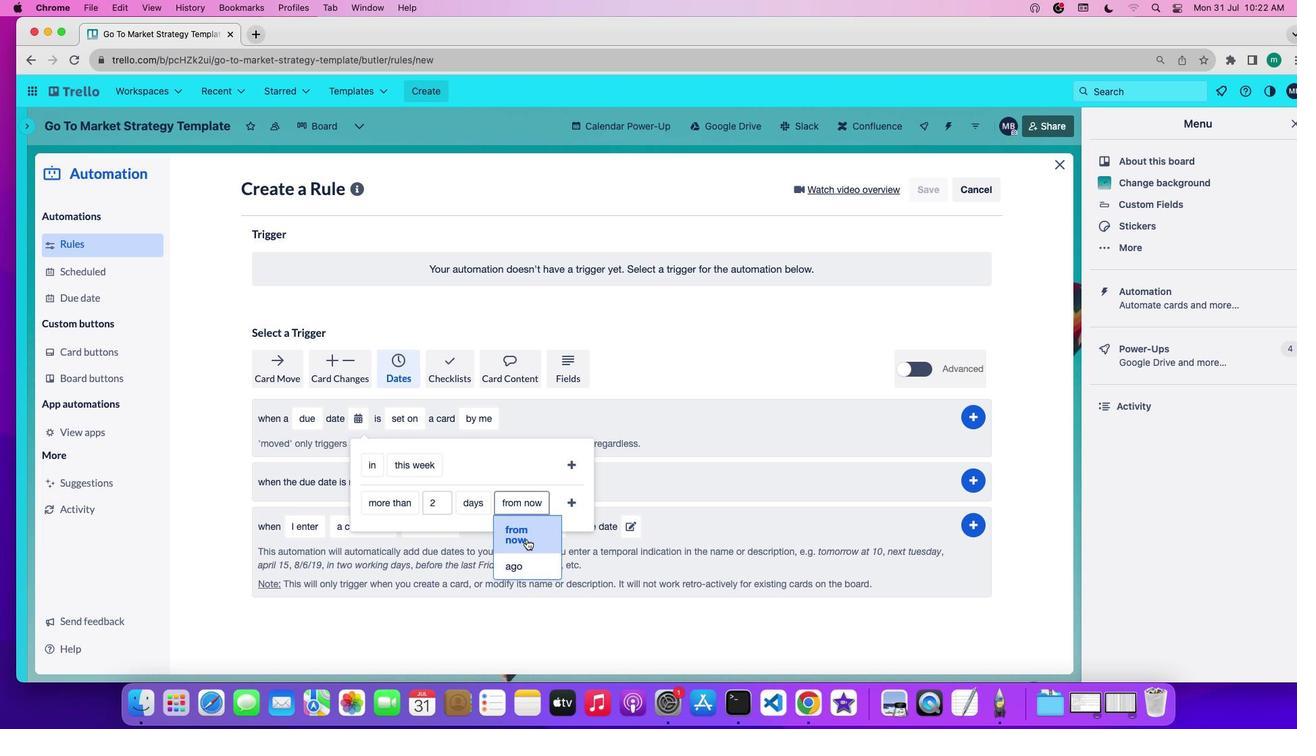 
Action: Mouse pressed left at (527, 539)
Screenshot: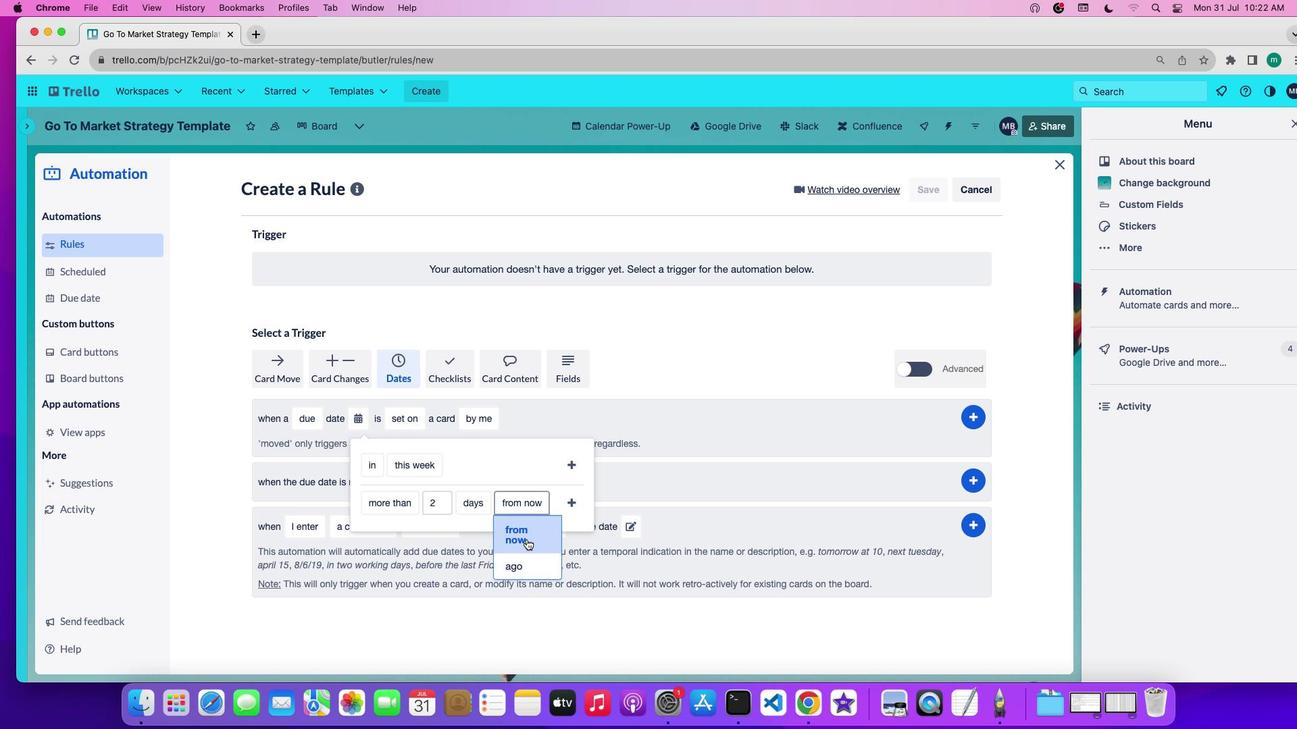 
Action: Mouse moved to (566, 501)
Screenshot: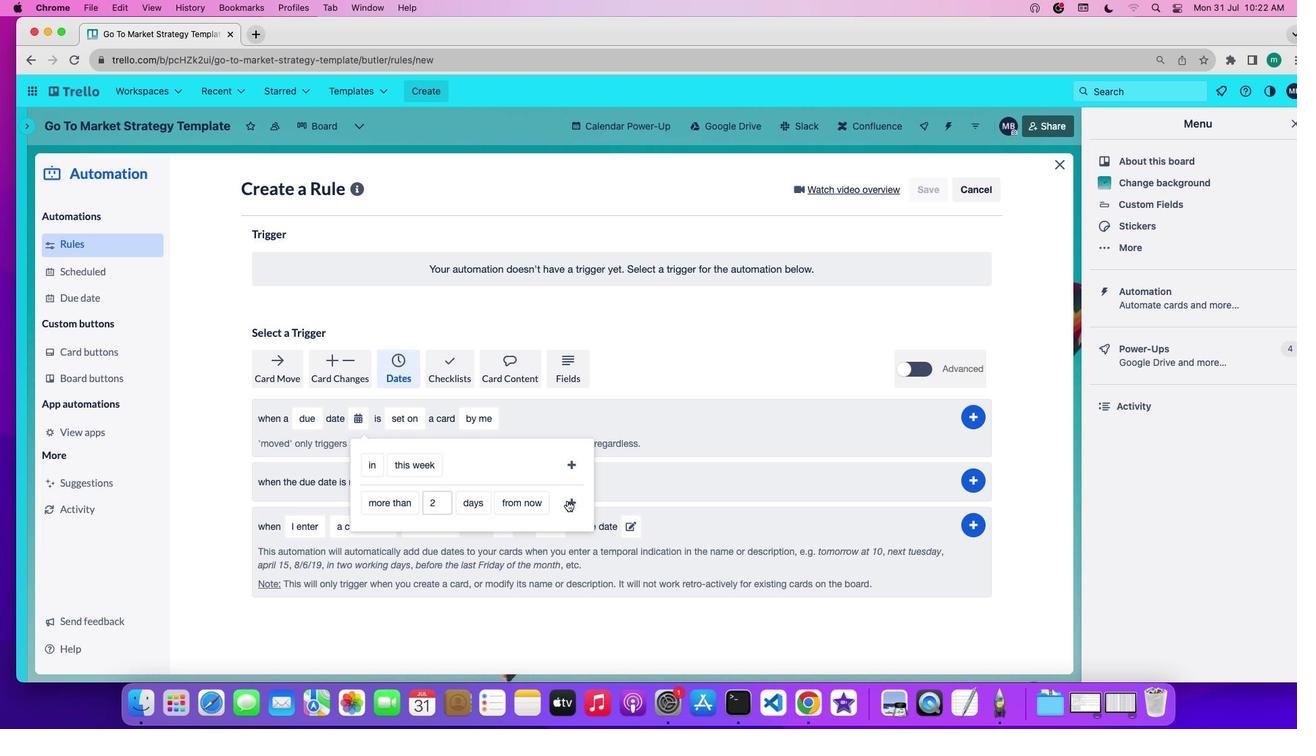 
Action: Mouse pressed left at (566, 501)
Screenshot: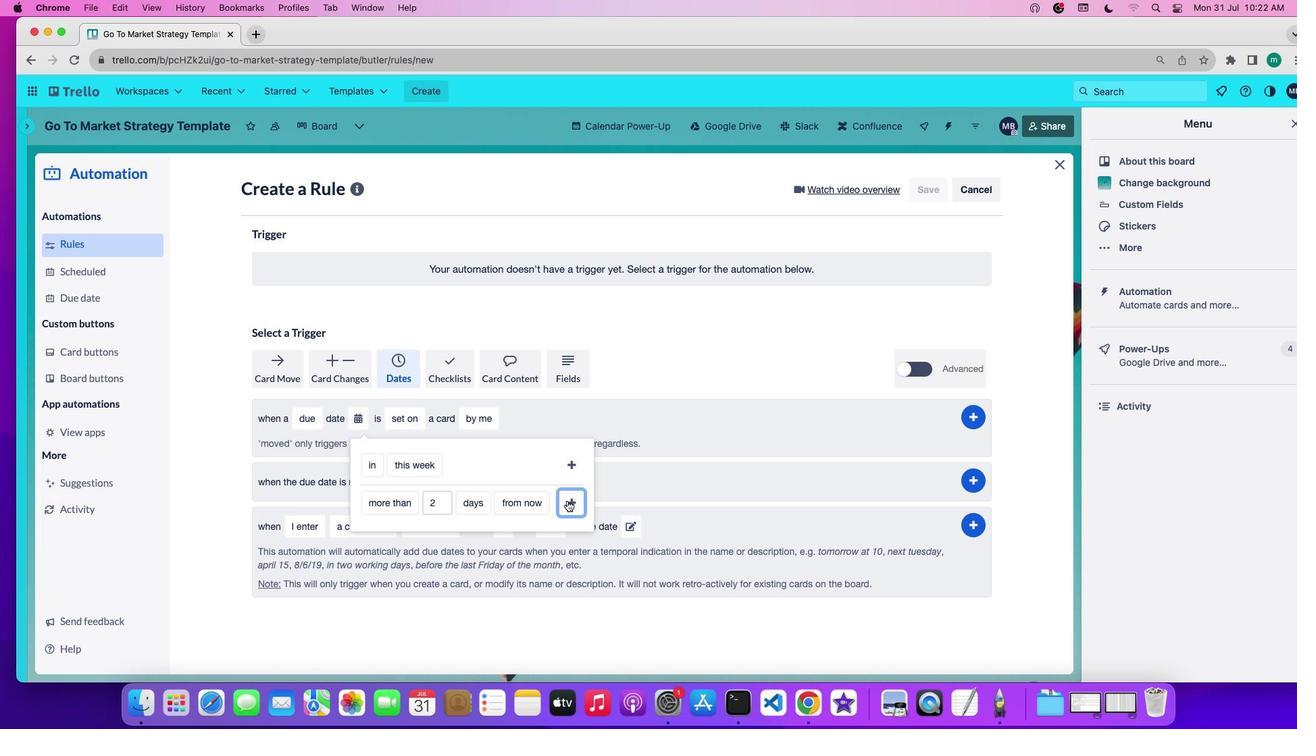 
Action: Mouse moved to (537, 421)
Screenshot: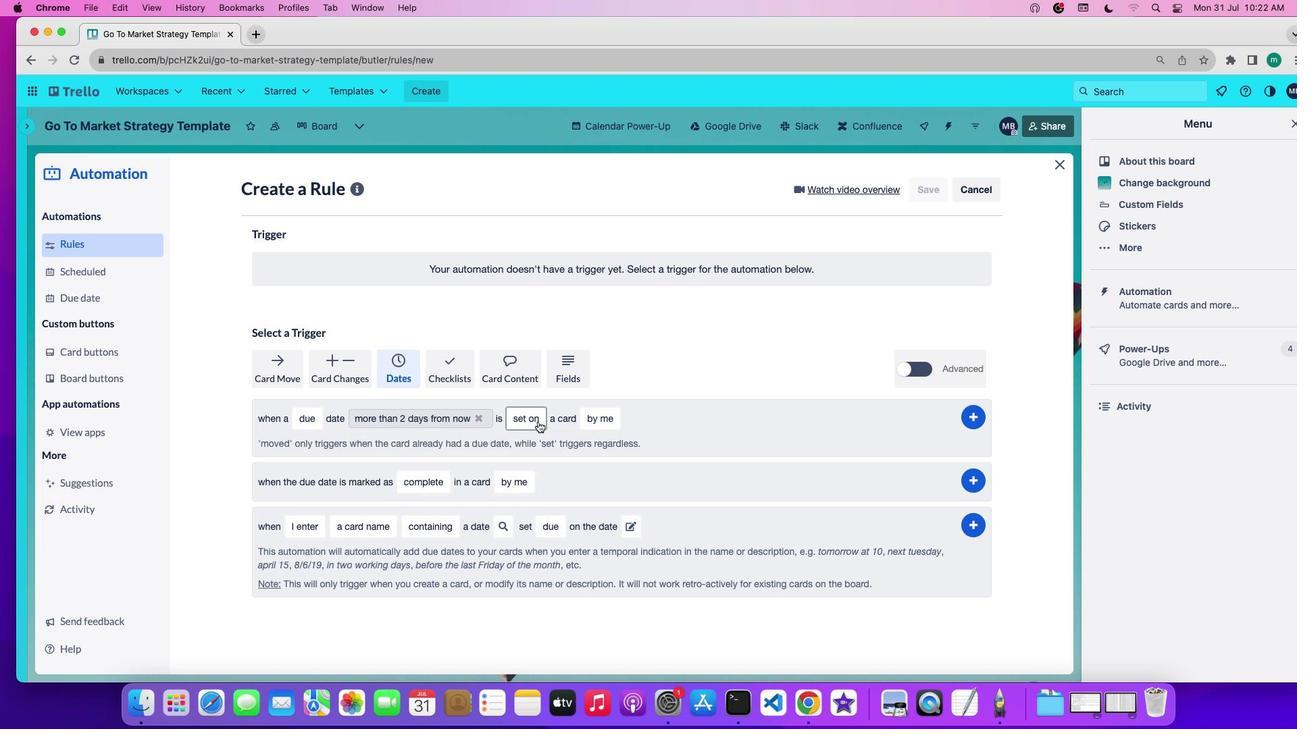 
Action: Mouse pressed left at (537, 421)
Screenshot: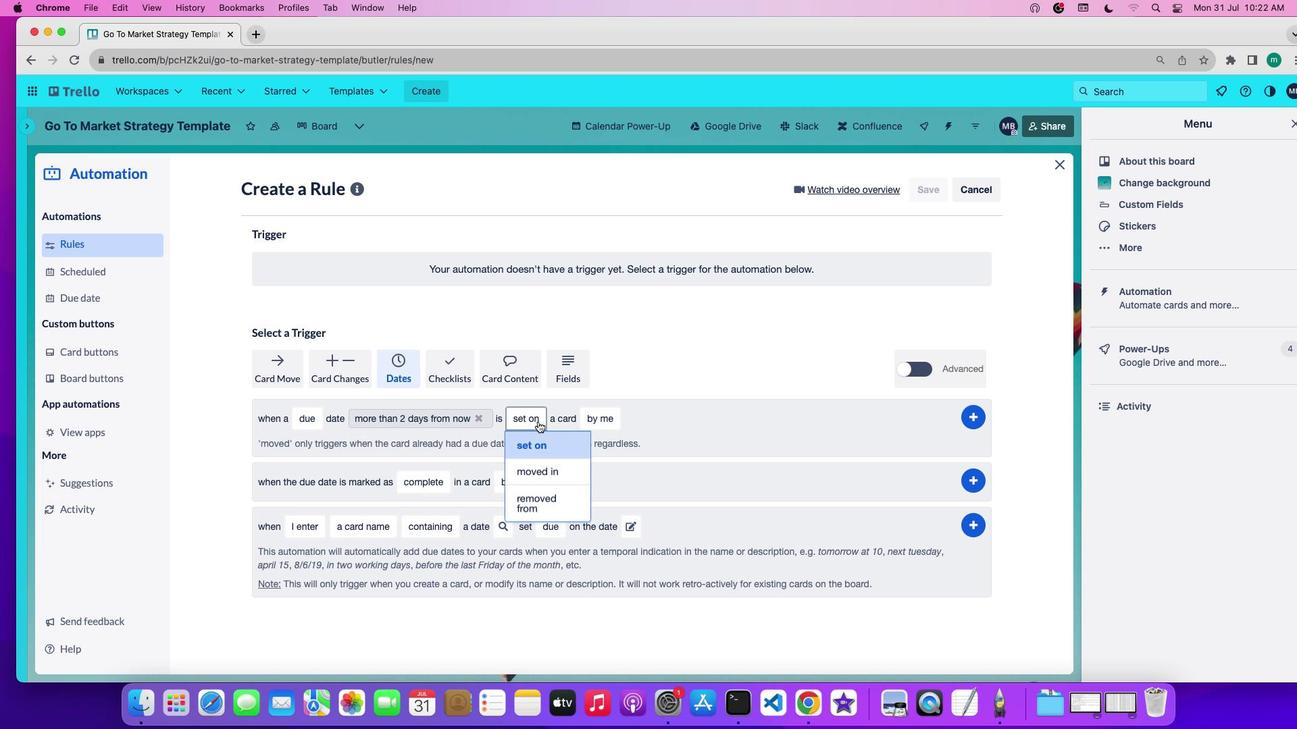 
Action: Mouse moved to (549, 498)
Screenshot: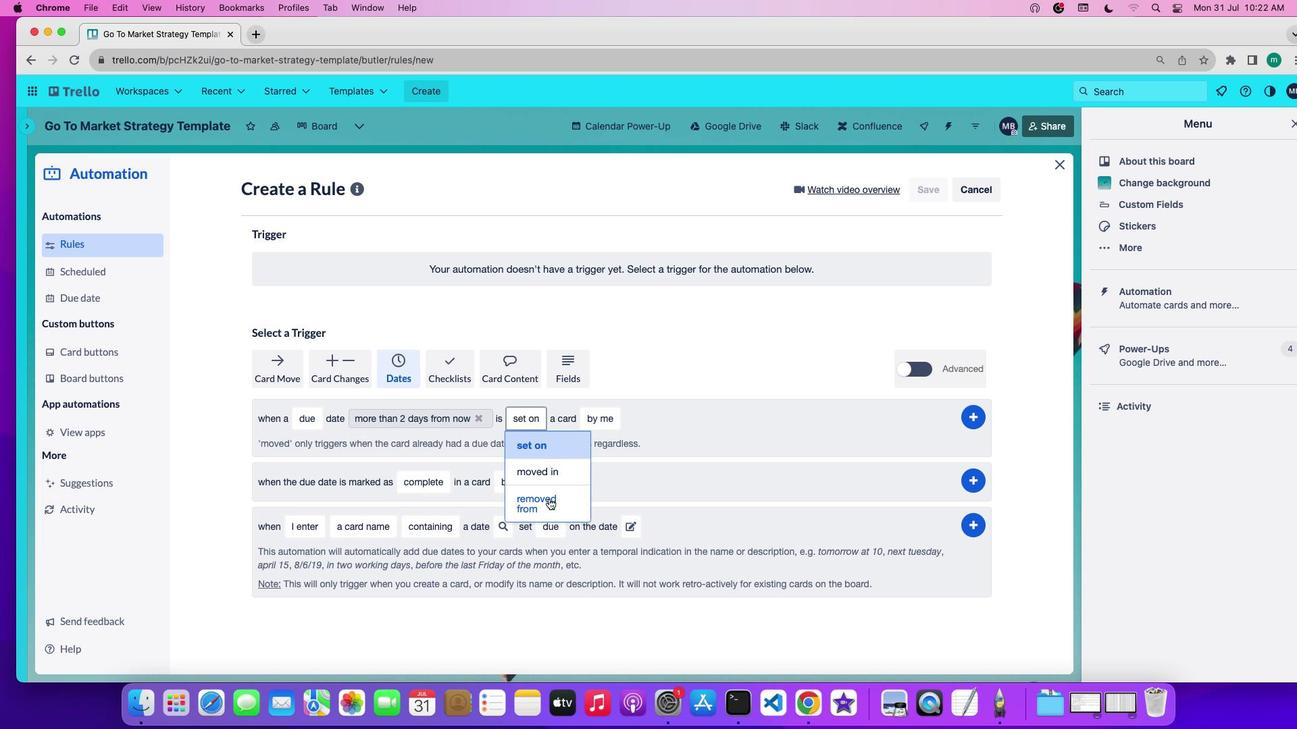 
Action: Mouse pressed left at (549, 498)
Screenshot: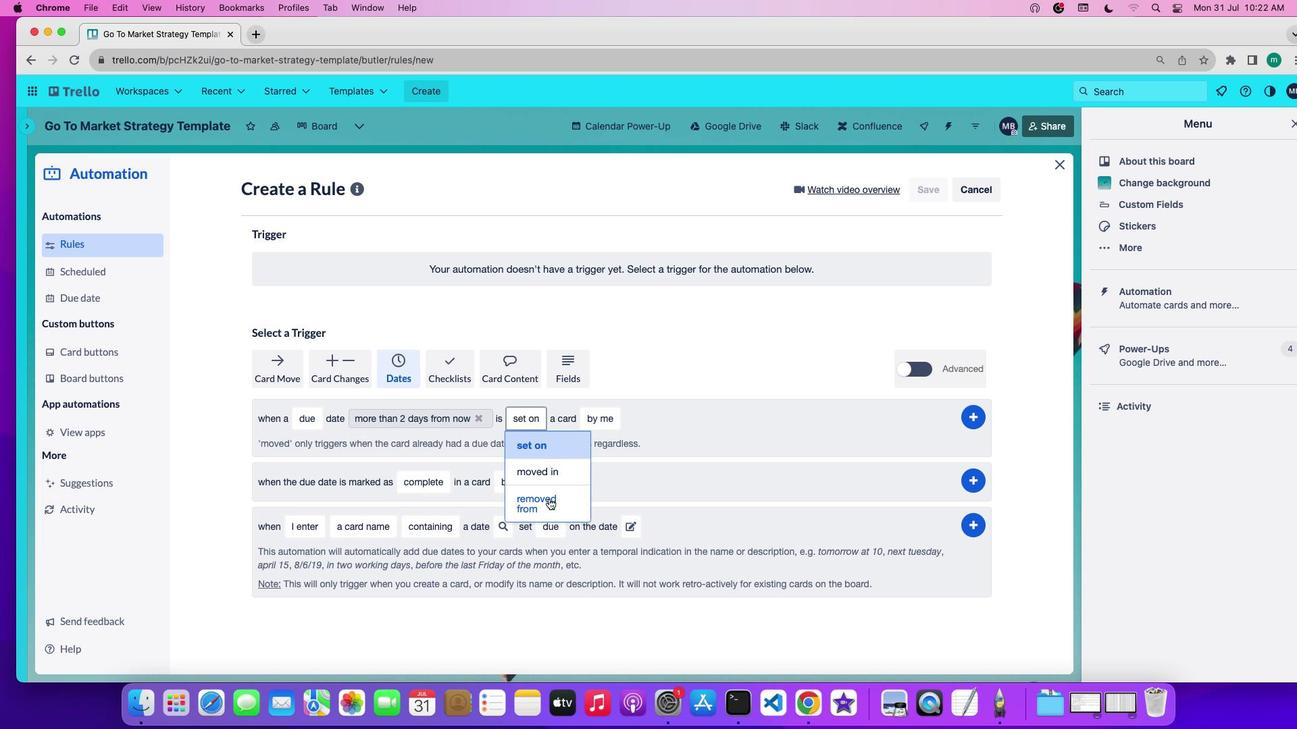 
Action: Mouse moved to (495, 419)
Screenshot: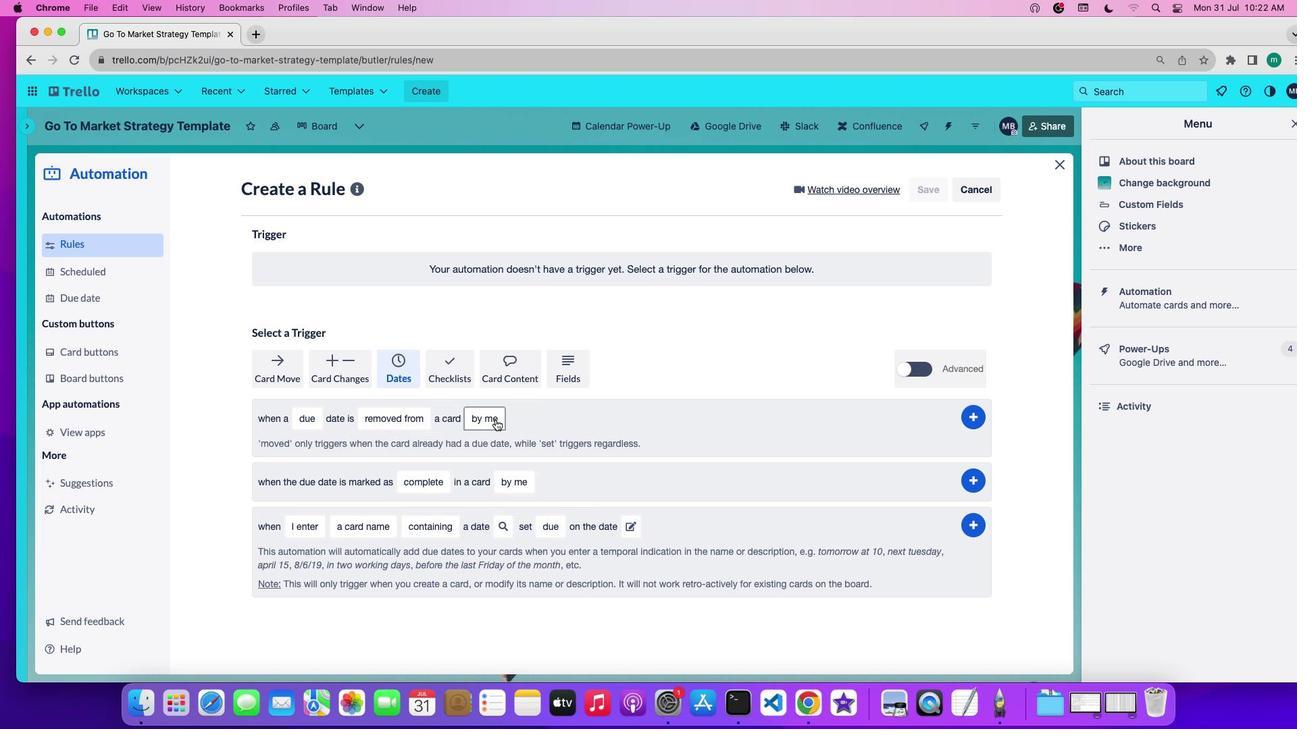 
Action: Mouse pressed left at (495, 419)
Screenshot: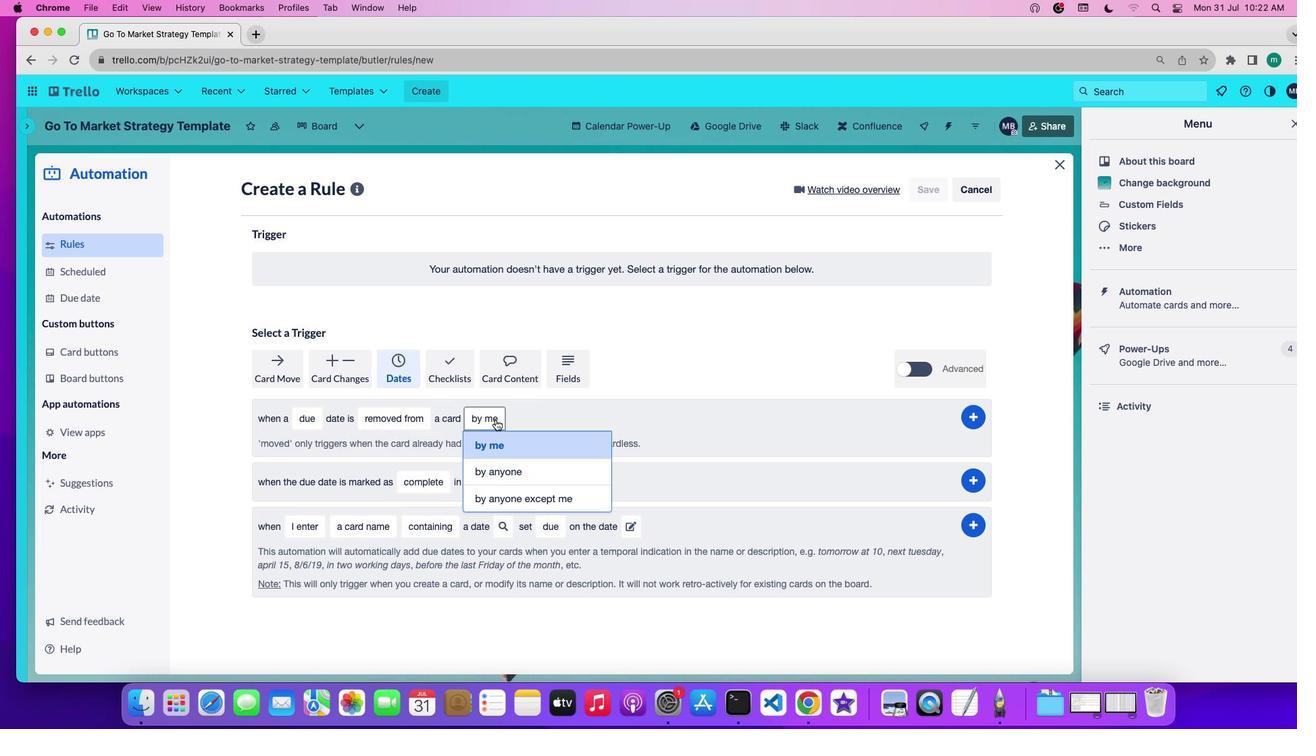 
Action: Mouse moved to (489, 465)
Screenshot: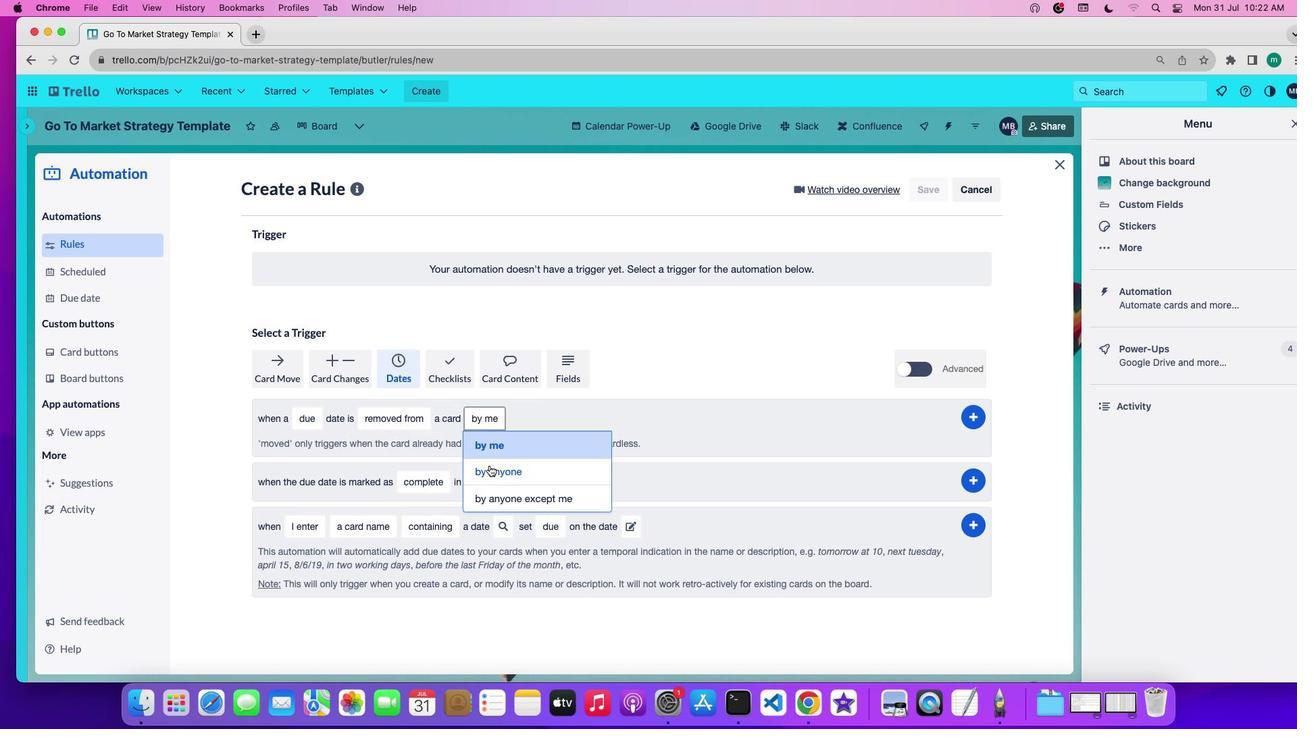 
Action: Mouse pressed left at (489, 465)
Screenshot: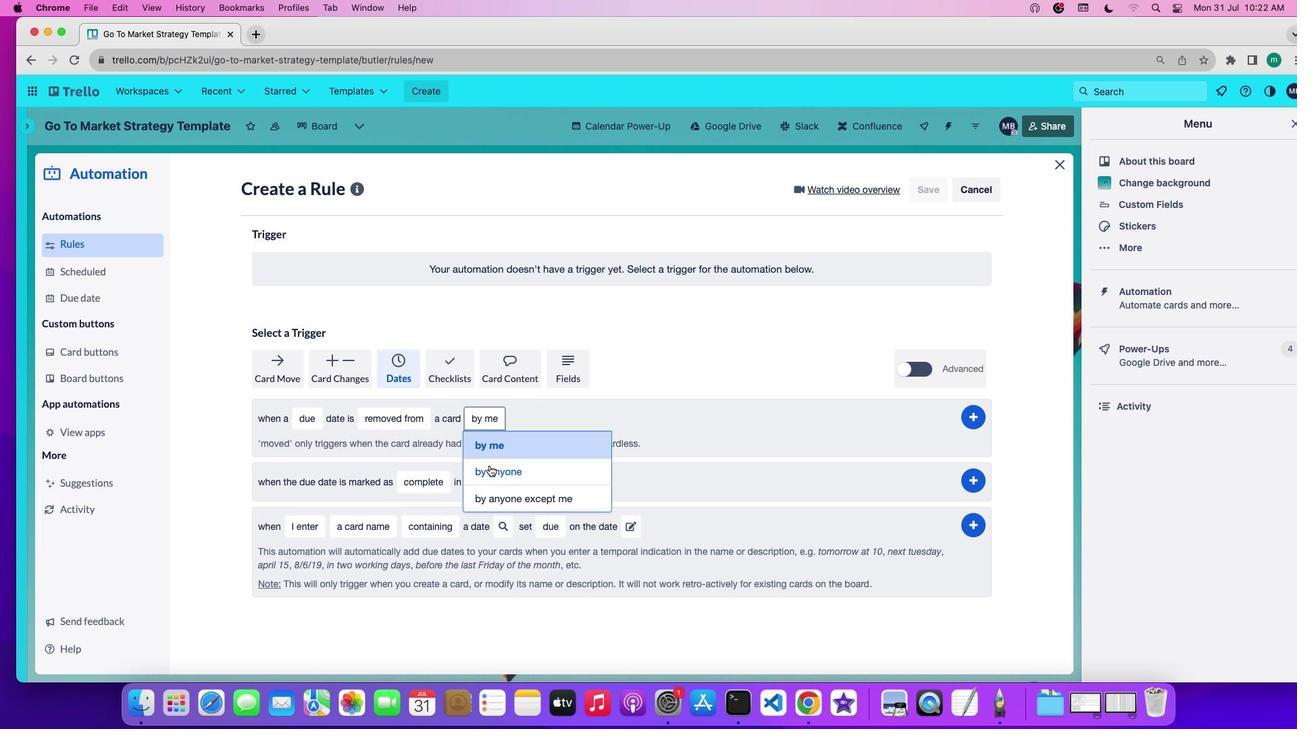 
Action: Mouse moved to (964, 415)
Screenshot: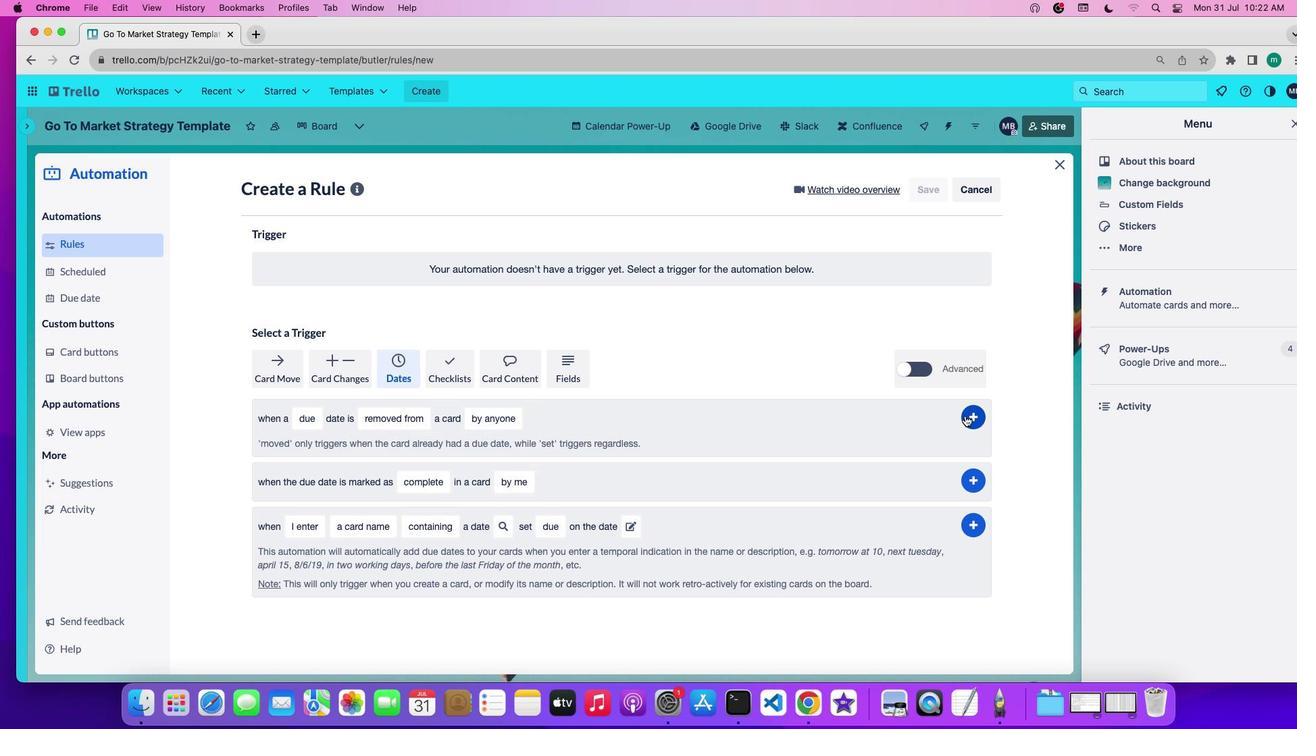 
Action: Mouse pressed left at (964, 415)
Screenshot: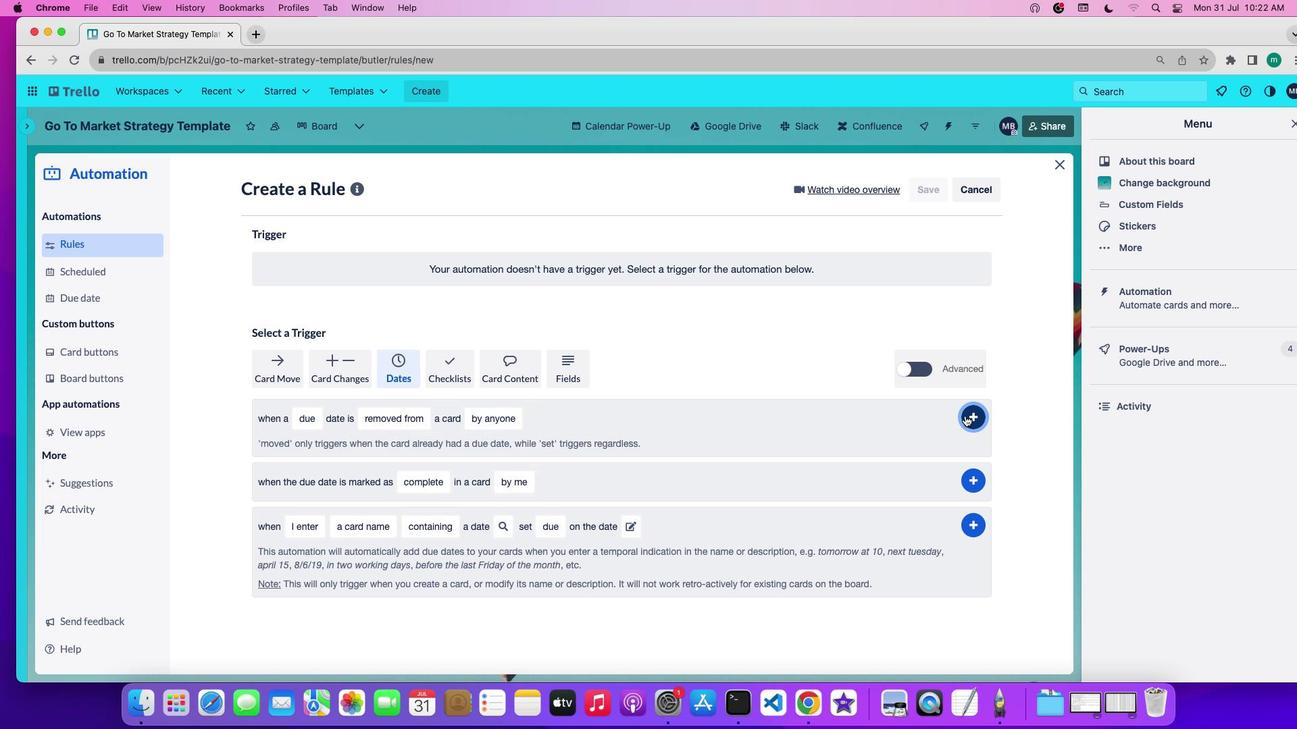 
Action: Mouse moved to (870, 465)
Screenshot: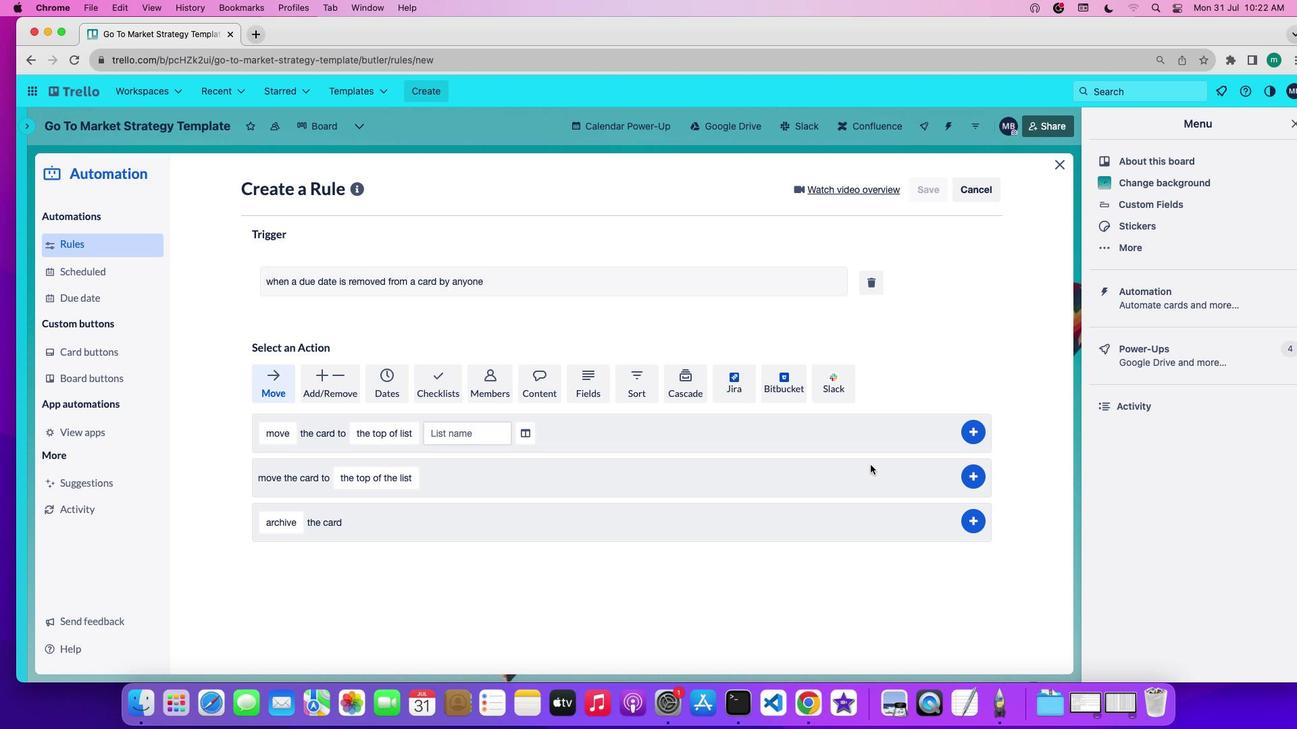 
